 Task: Find a hotel in Badr Hunayn, Saudi Arabia for 2 adults and 1 pet, from August 2 to August 12, with a price range of ₹5000 to ₹10000.
Action: Mouse moved to (451, 96)
Screenshot: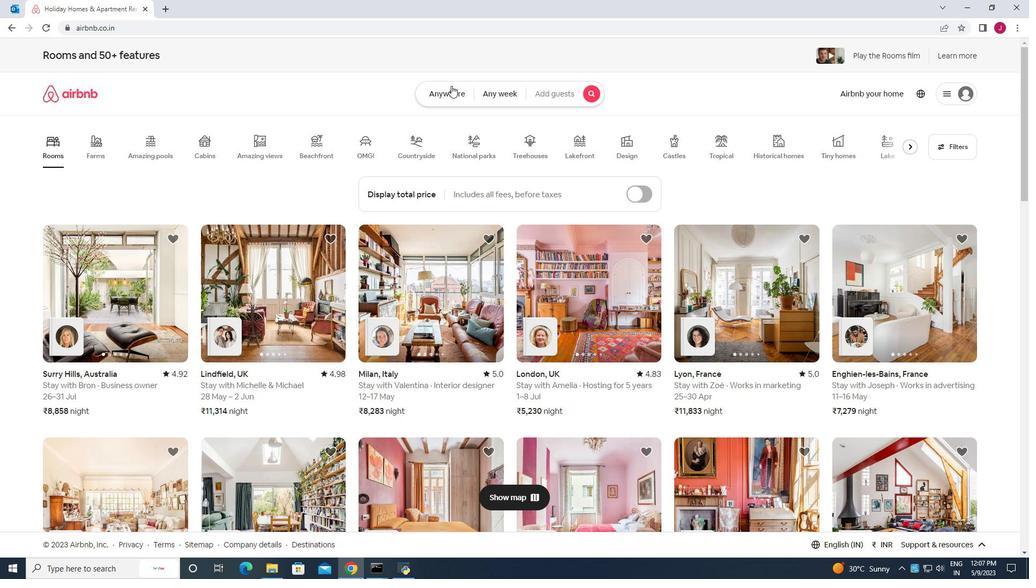 
Action: Mouse pressed left at (451, 96)
Screenshot: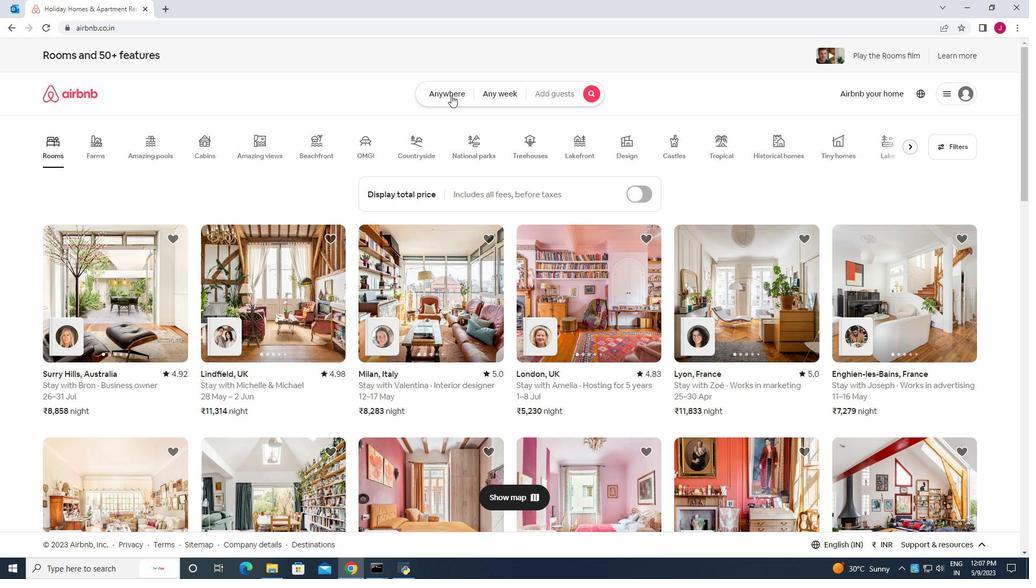 
Action: Mouse moved to (338, 137)
Screenshot: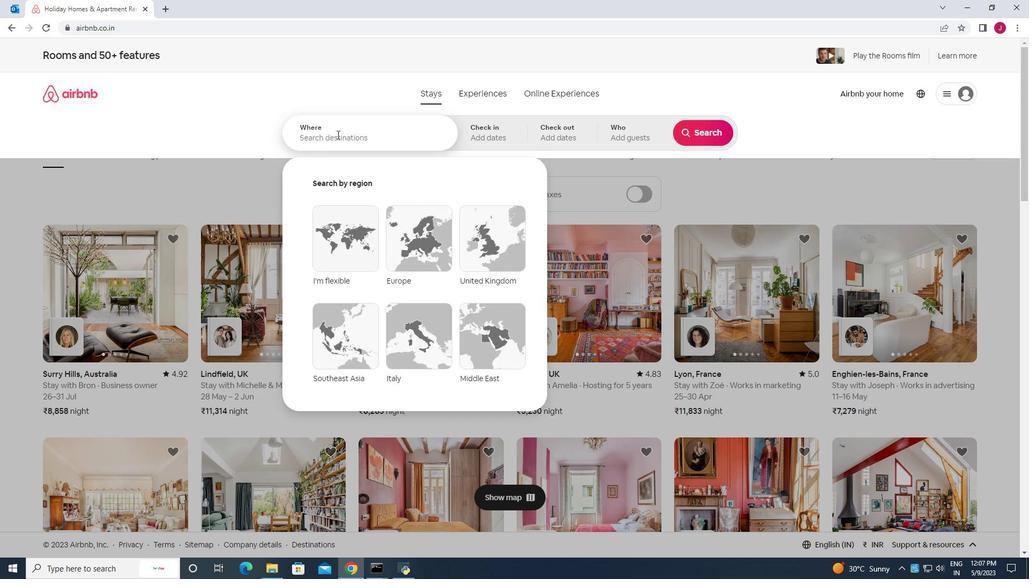 
Action: Mouse pressed left at (338, 137)
Screenshot: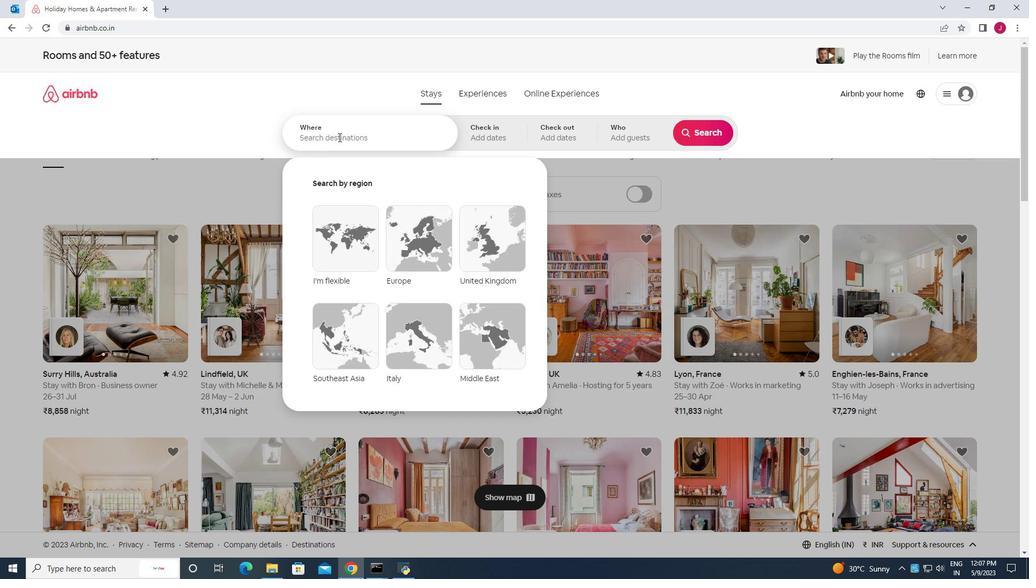 
Action: Key pressed badr<Key.space>unayn<Key.space>suadi<Key.space>arabia
Screenshot: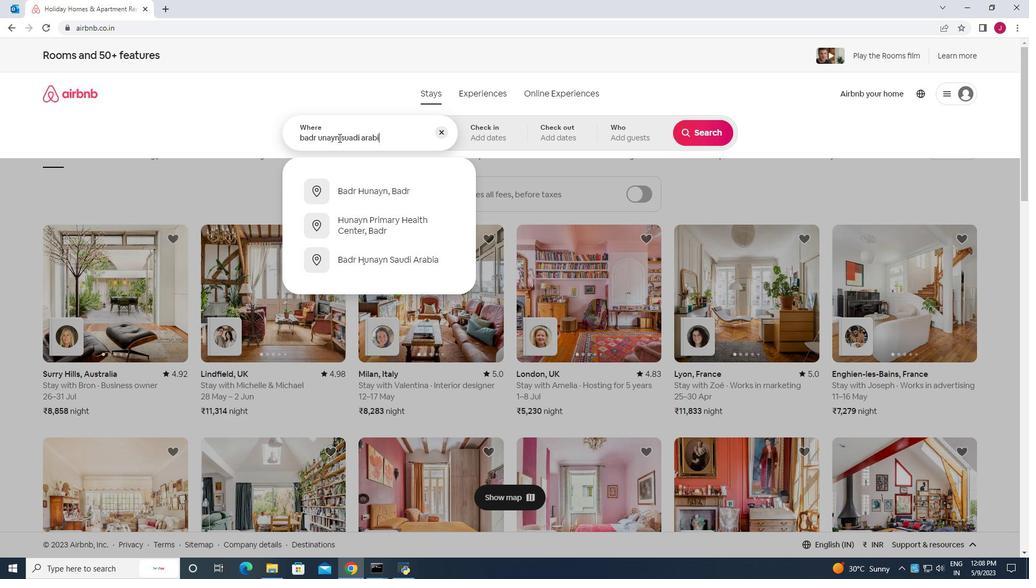 
Action: Mouse moved to (388, 260)
Screenshot: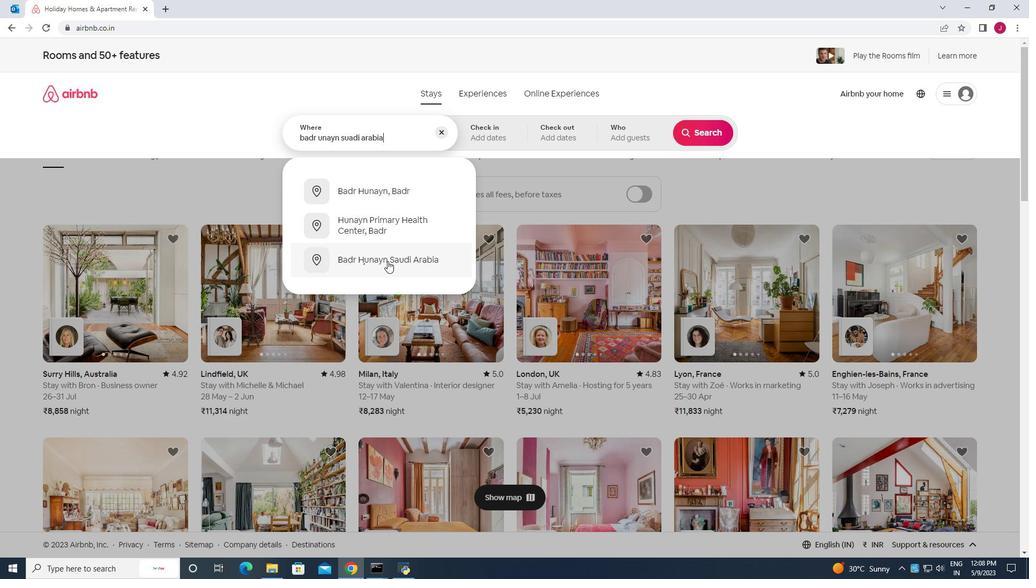 
Action: Mouse pressed left at (388, 260)
Screenshot: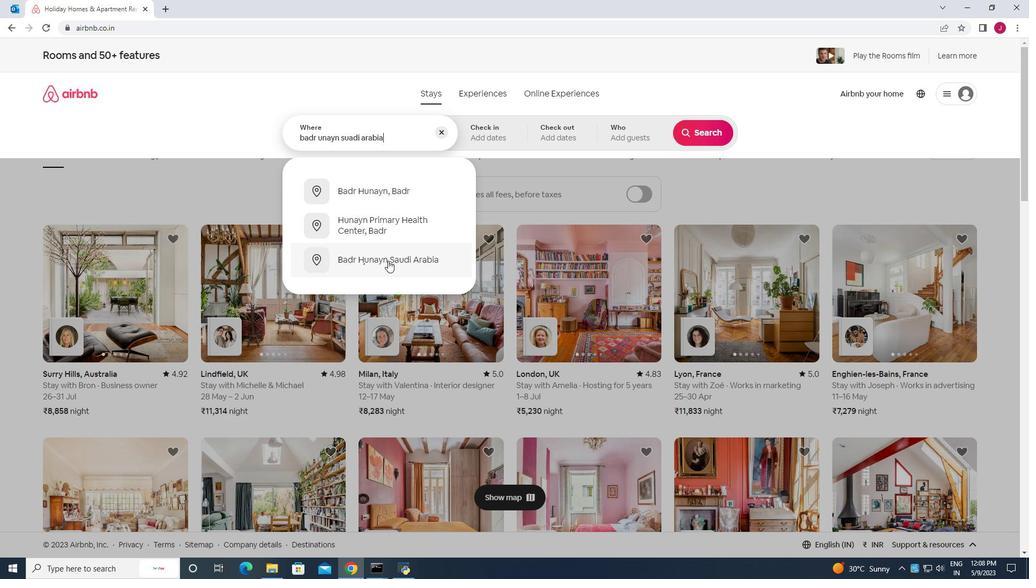 
Action: Mouse moved to (706, 216)
Screenshot: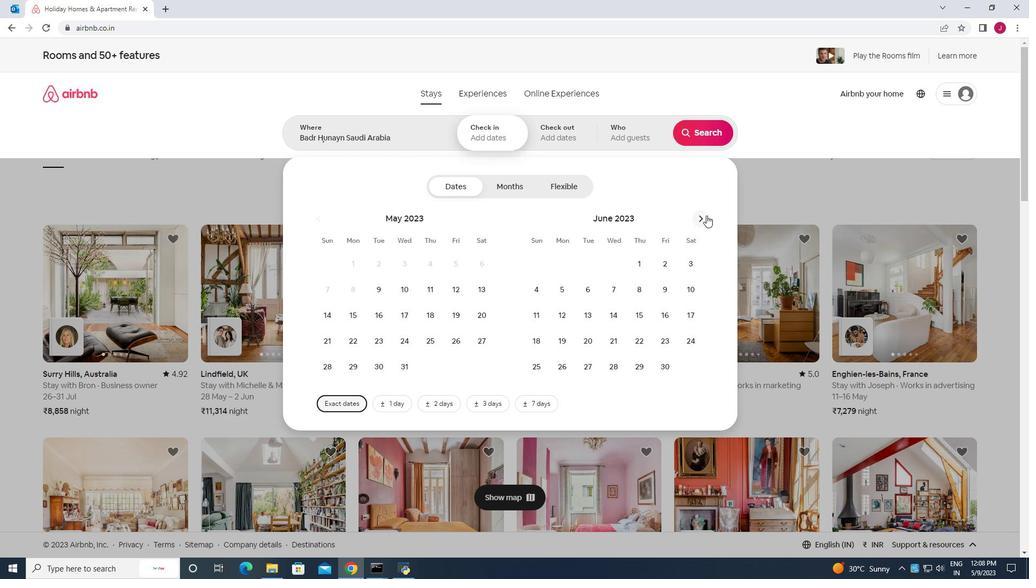 
Action: Mouse pressed left at (706, 216)
Screenshot: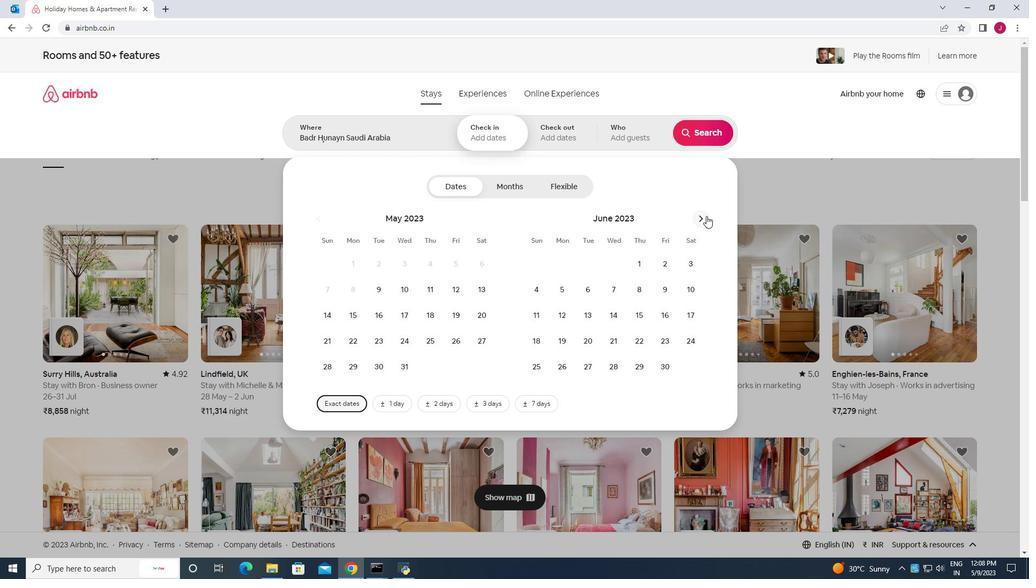 
Action: Mouse moved to (703, 216)
Screenshot: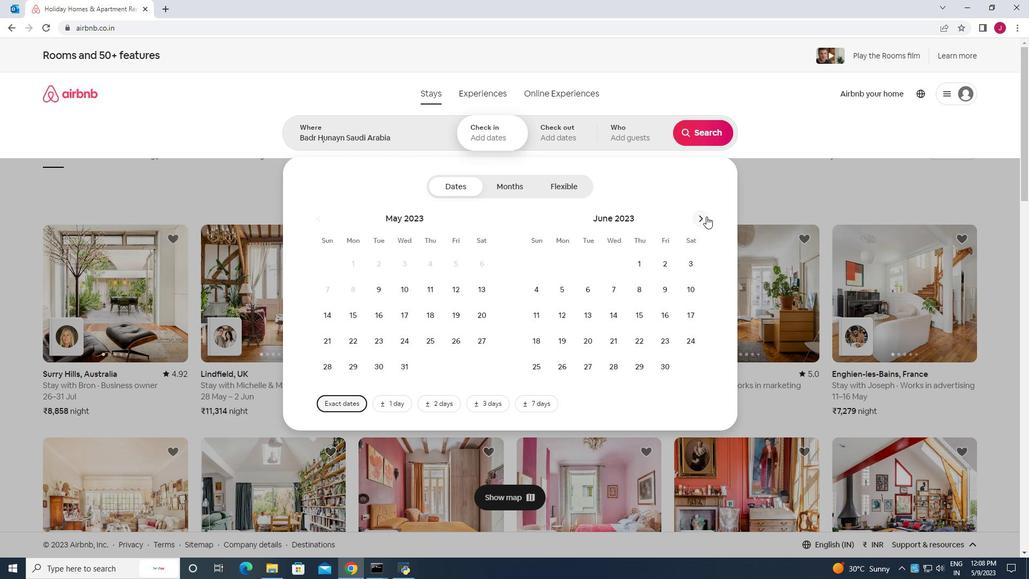 
Action: Mouse pressed left at (703, 216)
Screenshot: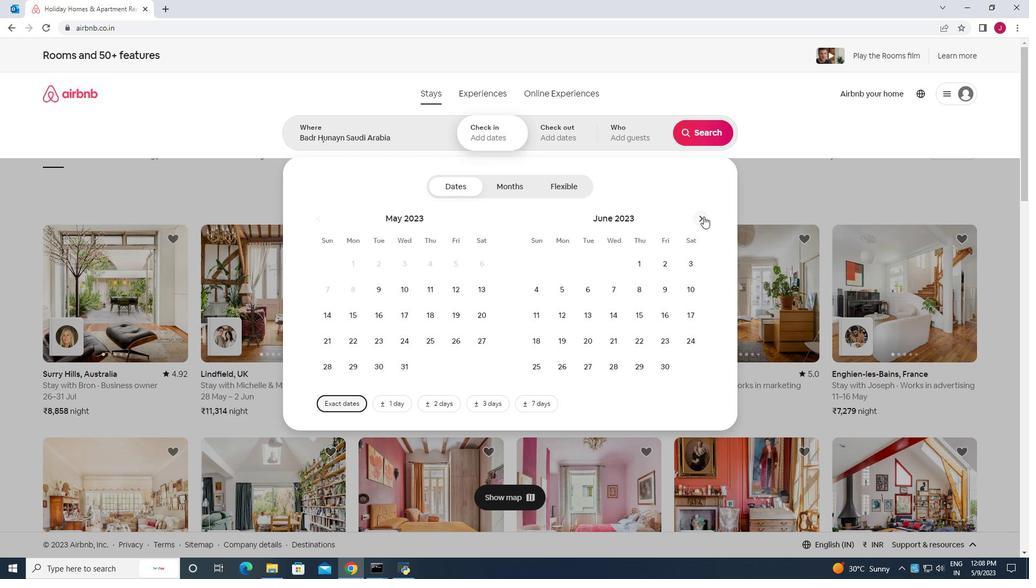 
Action: Mouse moved to (615, 263)
Screenshot: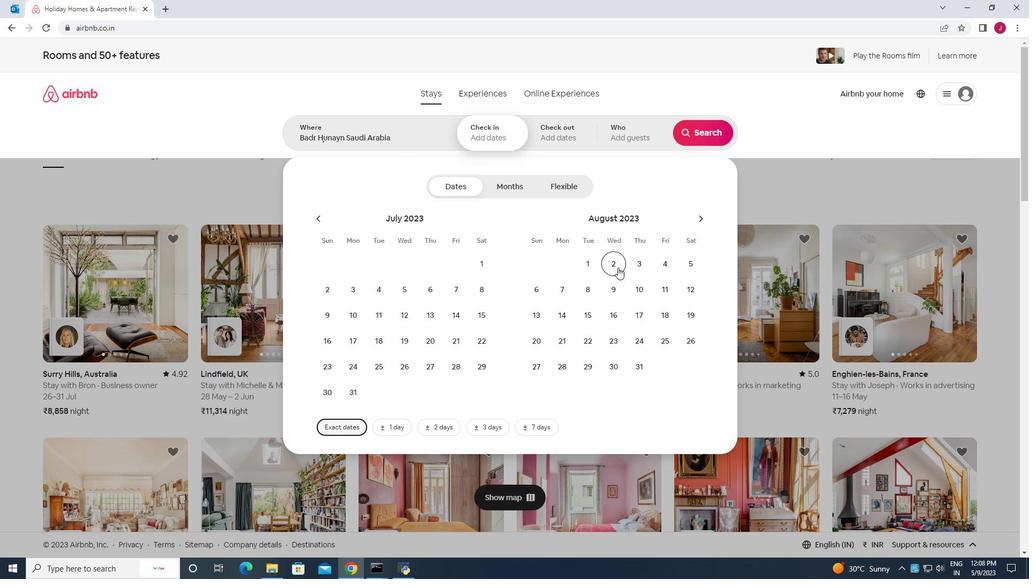 
Action: Mouse pressed left at (615, 263)
Screenshot: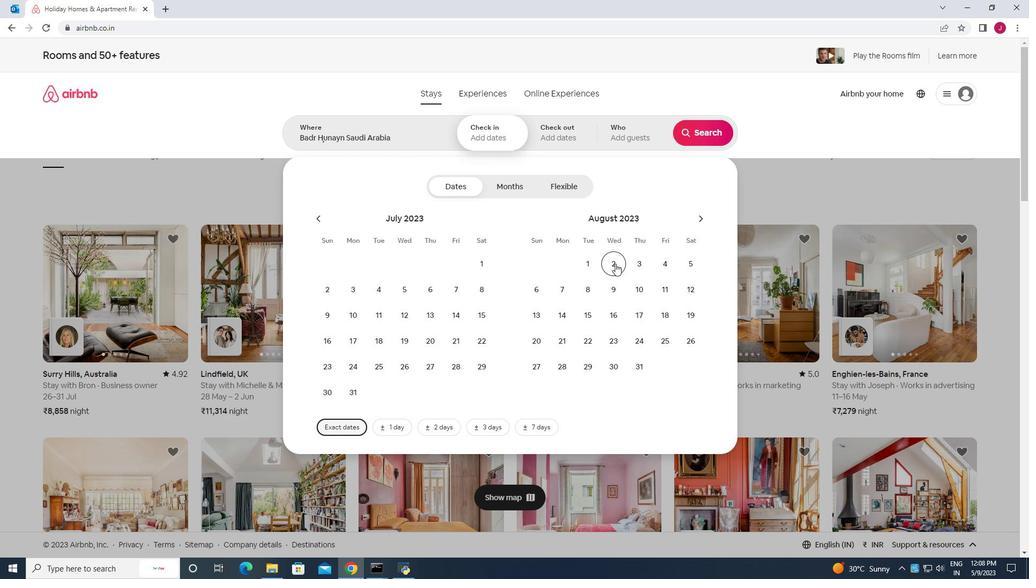 
Action: Mouse moved to (691, 288)
Screenshot: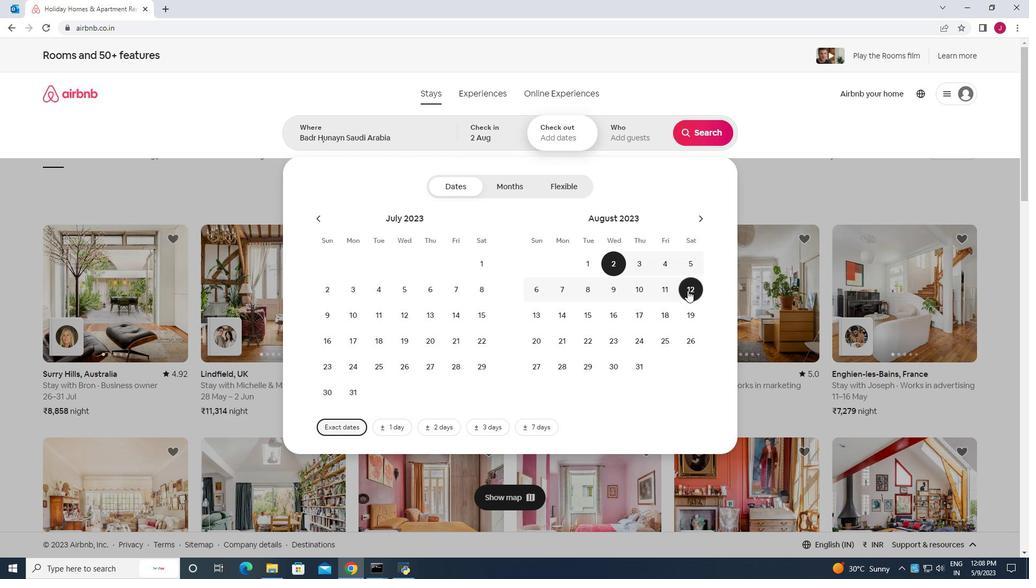 
Action: Mouse pressed left at (691, 288)
Screenshot: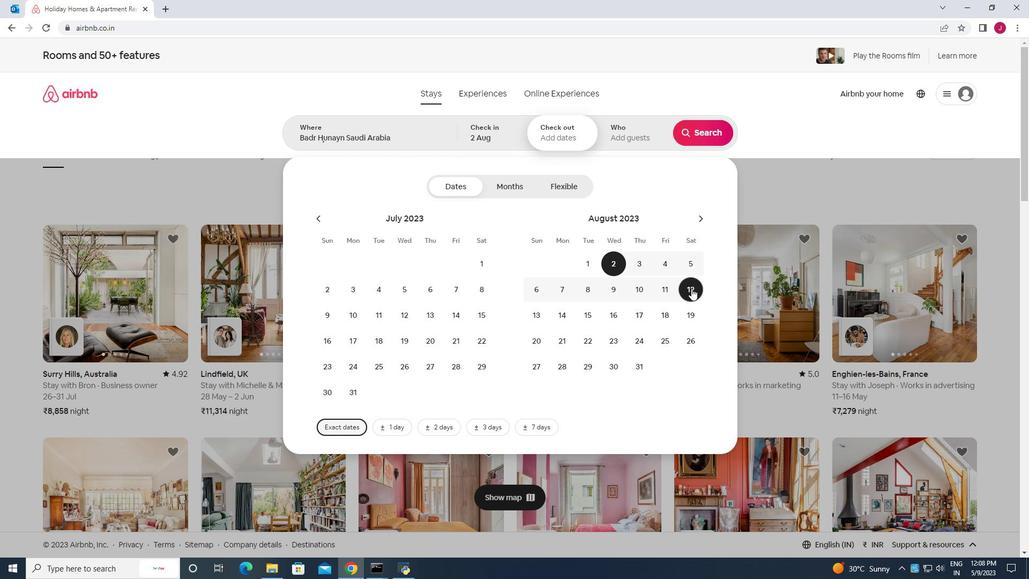 
Action: Mouse moved to (633, 137)
Screenshot: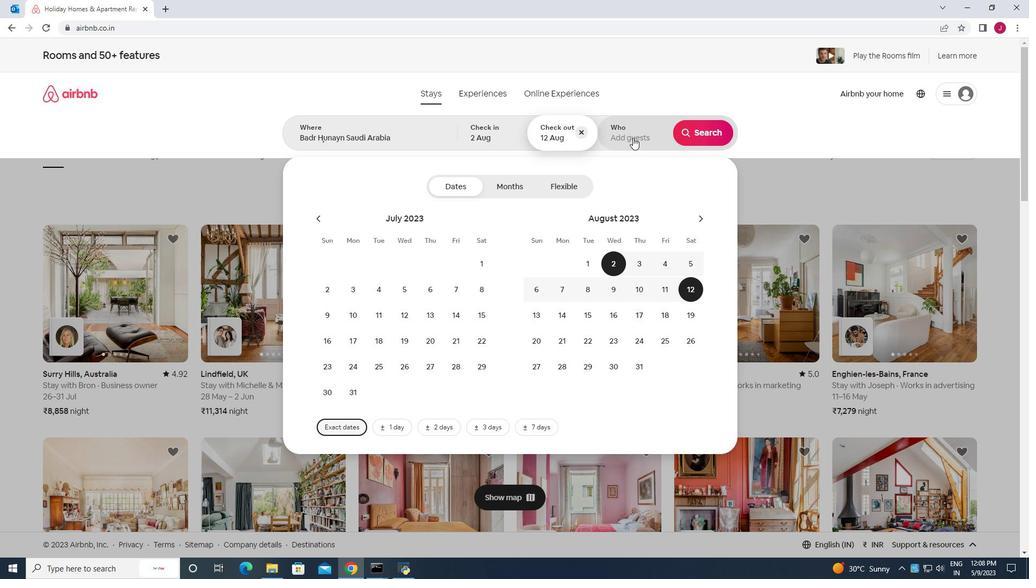 
Action: Mouse pressed left at (633, 137)
Screenshot: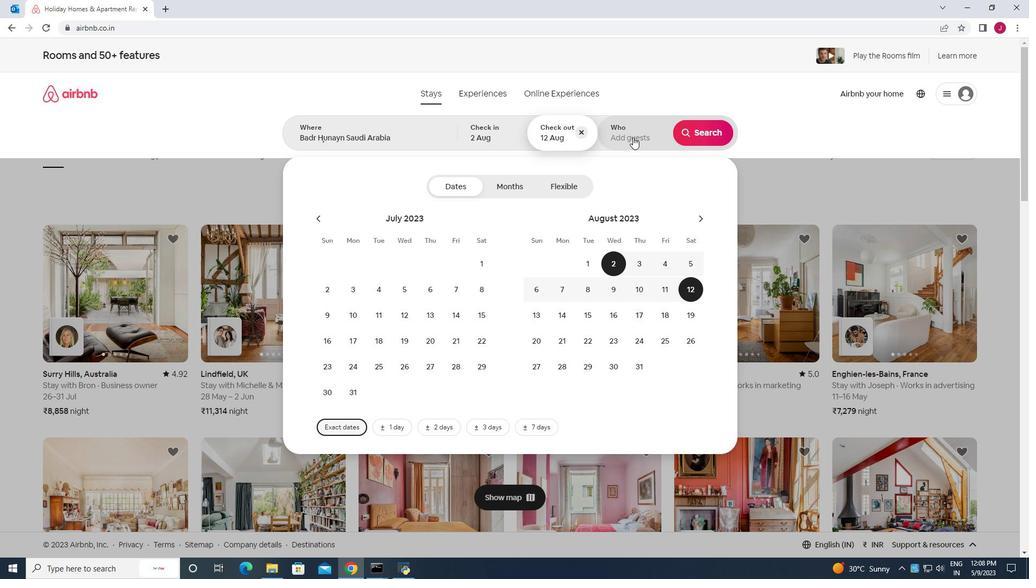 
Action: Mouse moved to (708, 189)
Screenshot: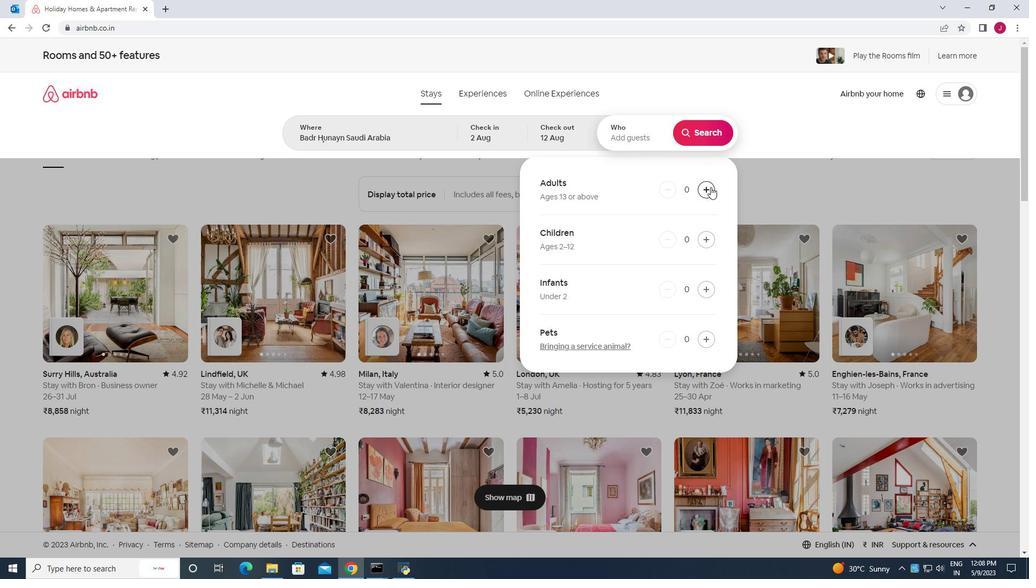 
Action: Mouse pressed left at (708, 189)
Screenshot: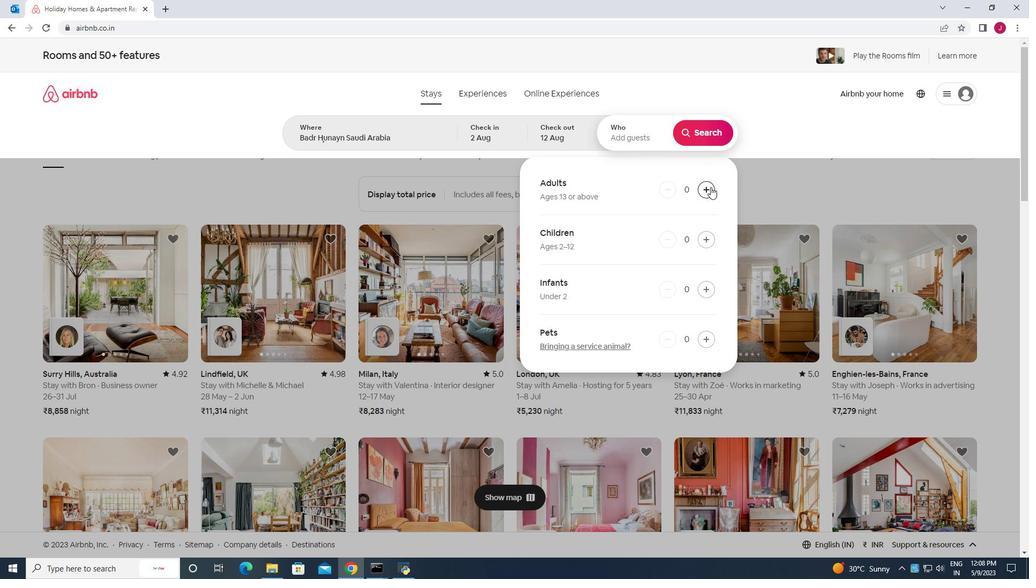 
Action: Mouse pressed left at (708, 189)
Screenshot: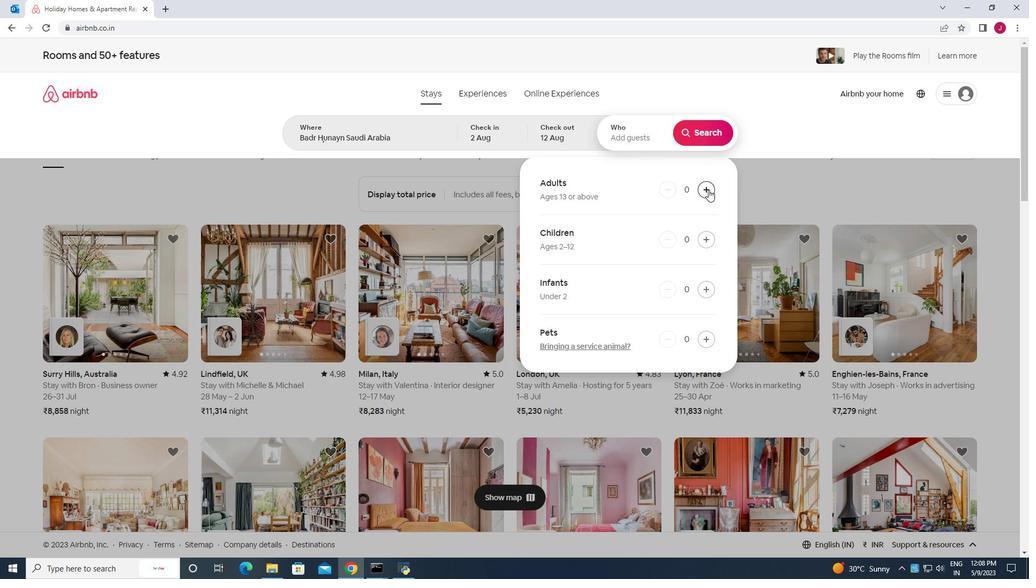 
Action: Mouse moved to (713, 133)
Screenshot: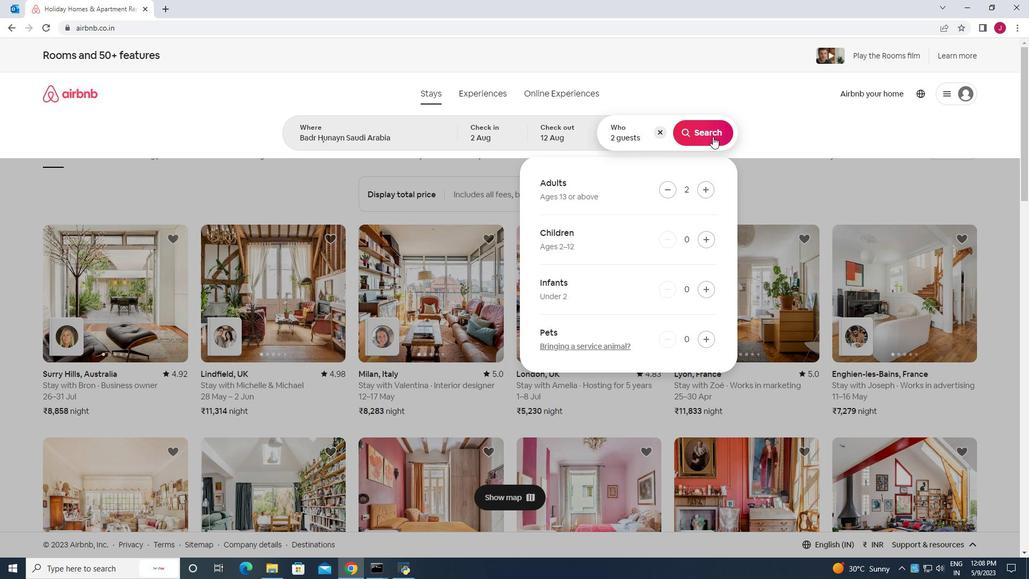 
Action: Mouse pressed left at (713, 133)
Screenshot: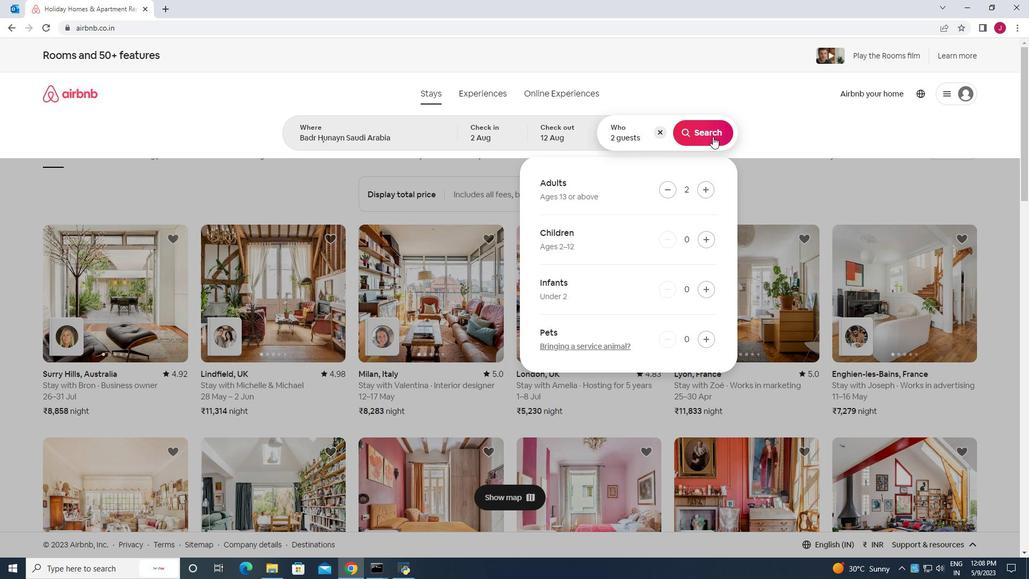 
Action: Mouse moved to (990, 99)
Screenshot: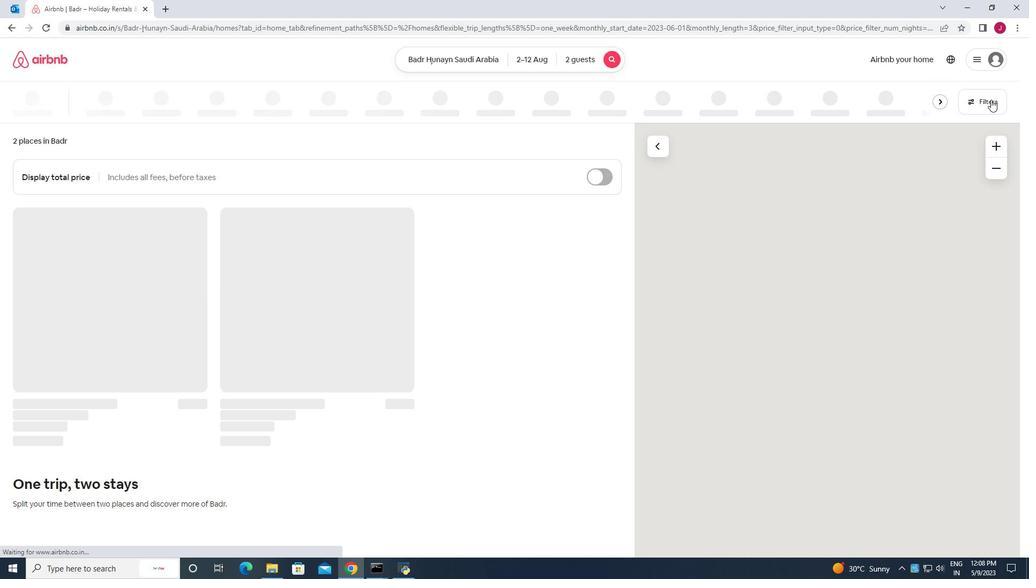 
Action: Mouse pressed left at (990, 99)
Screenshot: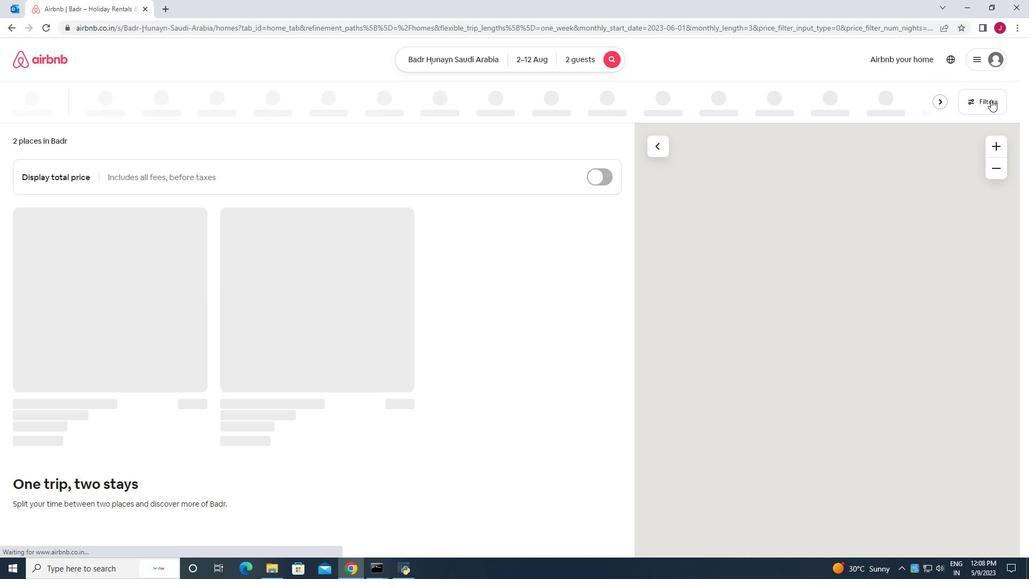 
Action: Mouse moved to (379, 363)
Screenshot: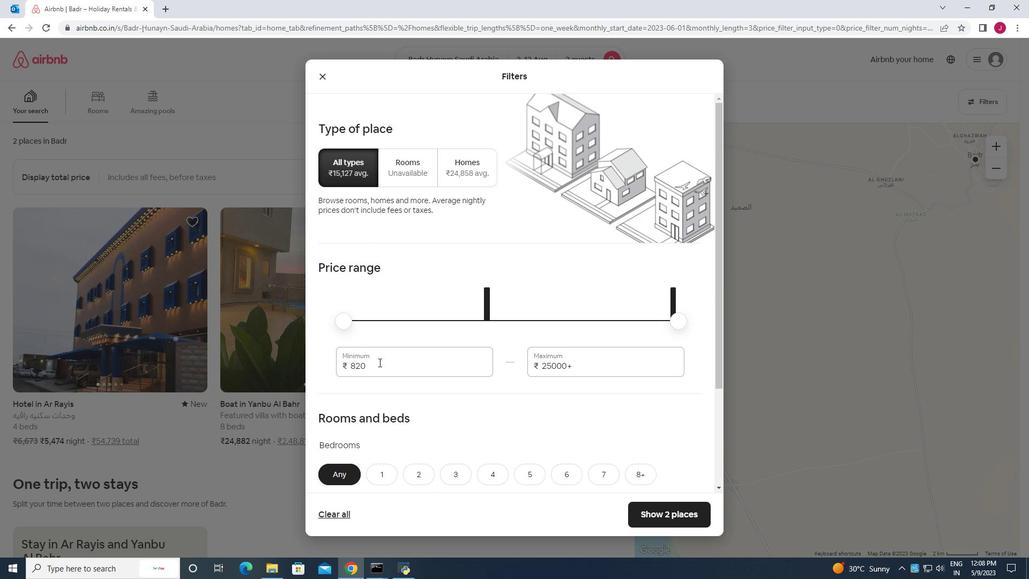 
Action: Mouse pressed left at (379, 363)
Screenshot: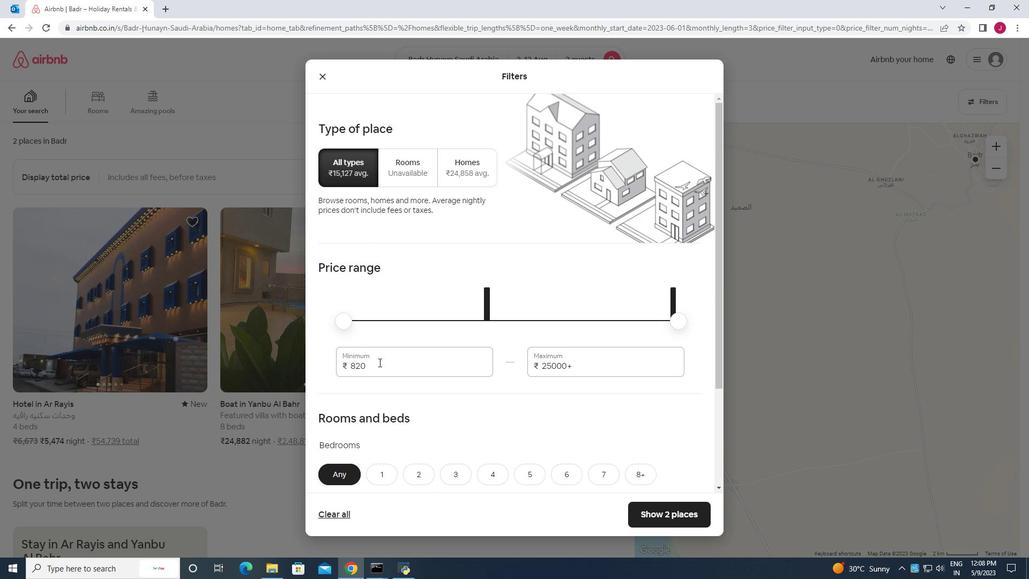 
Action: Mouse moved to (376, 361)
Screenshot: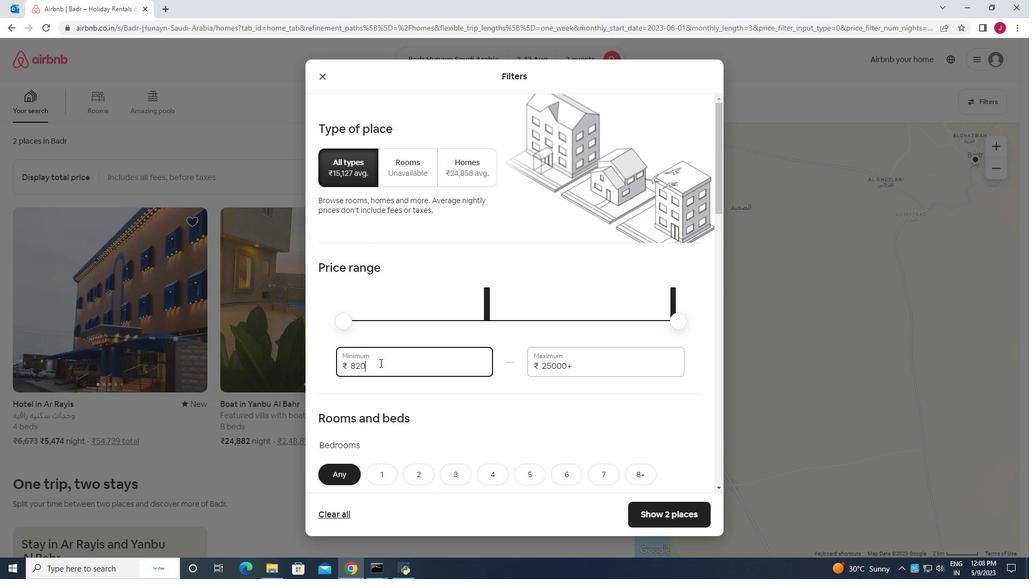 
Action: Key pressed <Key.backspace><Key.backspace><Key.backspace><Key.backspace><Key.backspace><Key.backspace><Key.backspace><Key.backspace><Key.backspace>5000
Screenshot: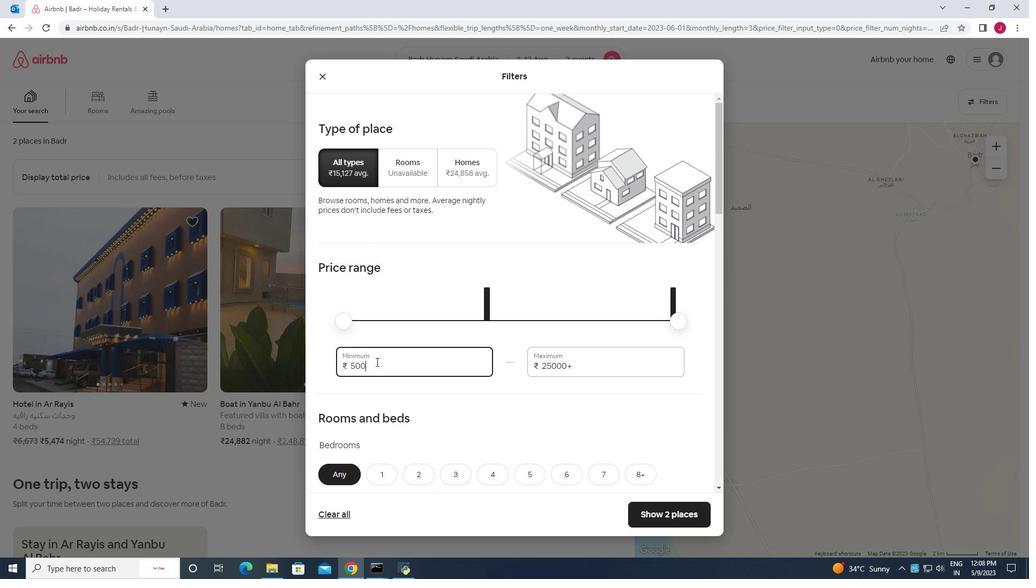 
Action: Mouse moved to (576, 364)
Screenshot: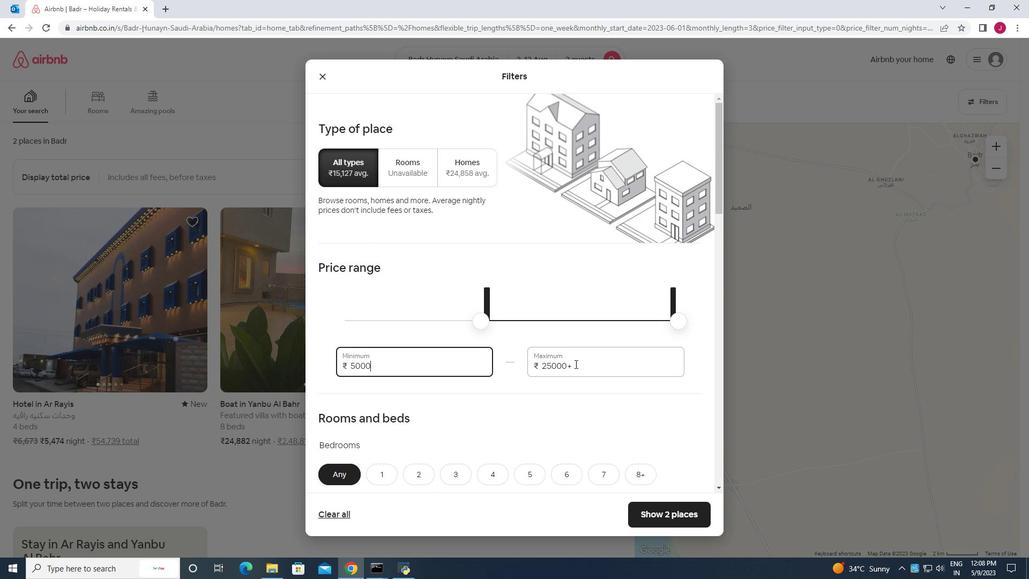 
Action: Mouse pressed left at (576, 364)
Screenshot: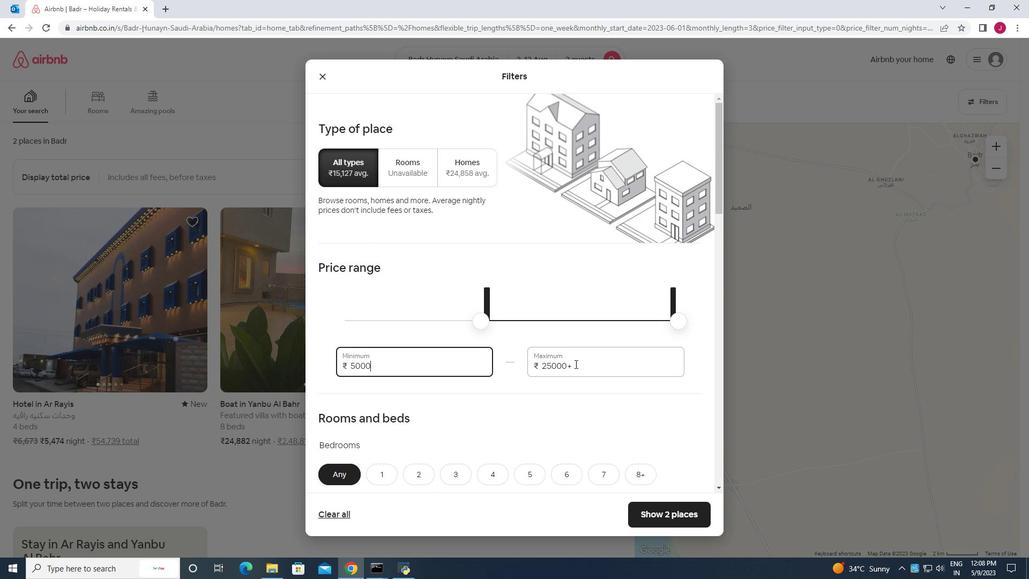 
Action: Mouse moved to (576, 364)
Screenshot: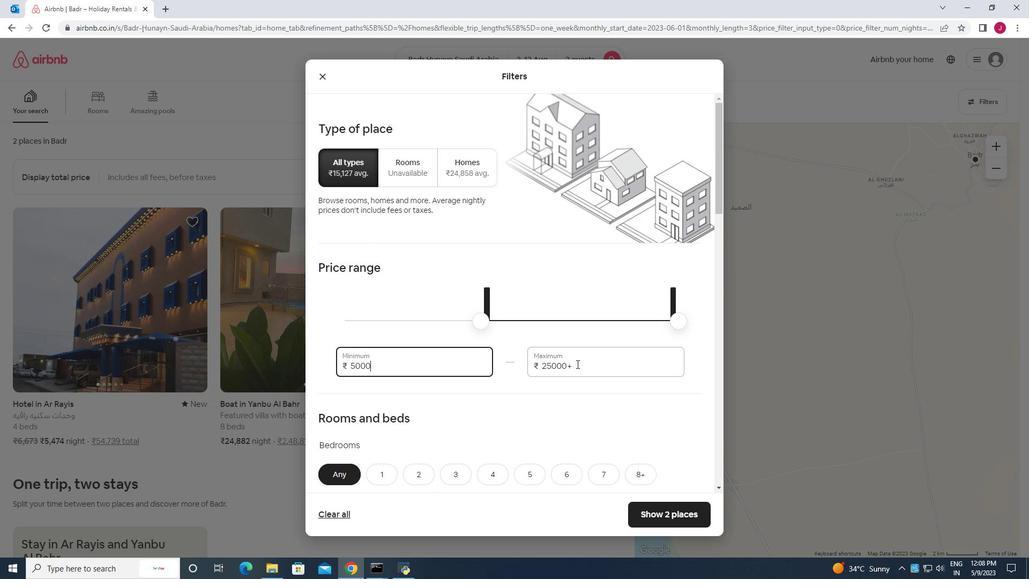 
Action: Key pressed <Key.backspace><Key.backspace><Key.backspace><Key.backspace><Key.backspace><Key.backspace><Key.backspace><Key.backspace><Key.backspace><Key.backspace><Key.backspace>10000
Screenshot: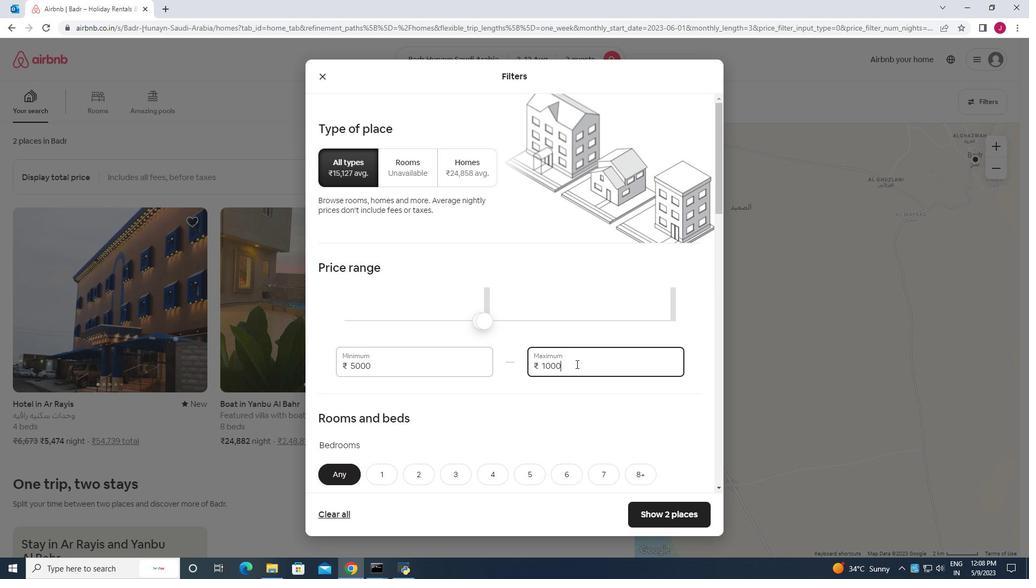 
Action: Mouse moved to (546, 358)
Screenshot: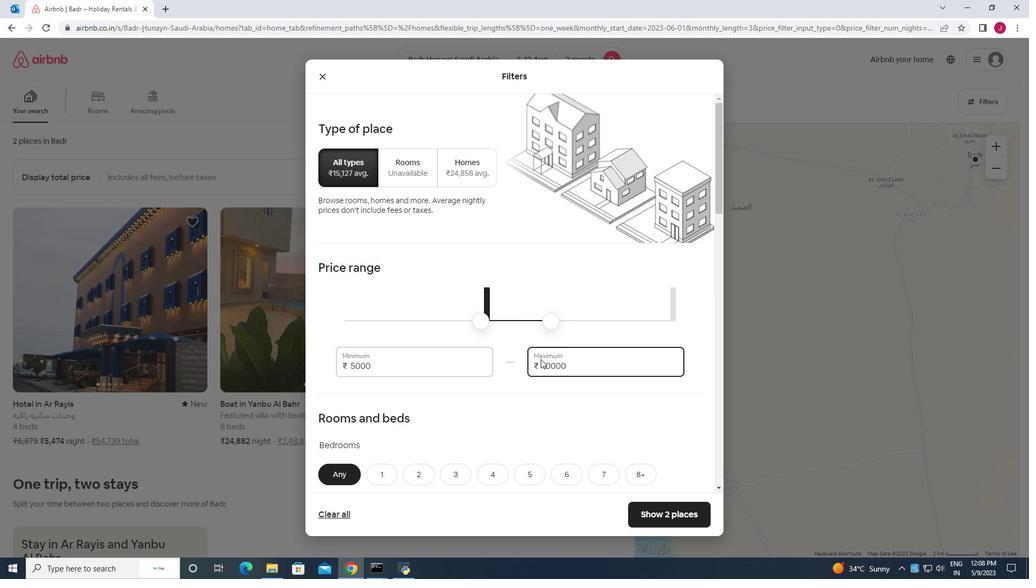 
Action: Mouse scrolled (546, 357) with delta (0, 0)
Screenshot: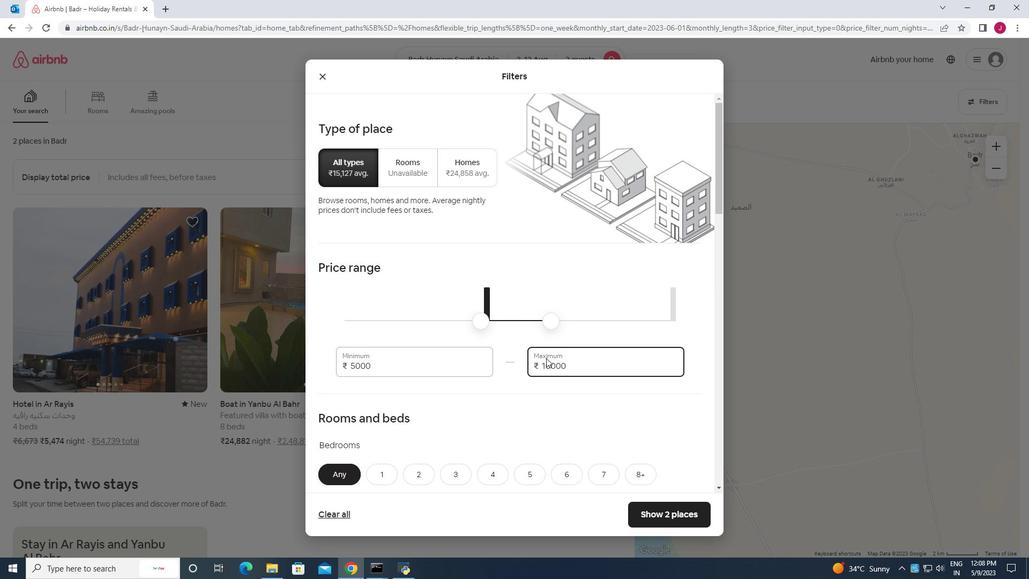 
Action: Mouse scrolled (546, 357) with delta (0, 0)
Screenshot: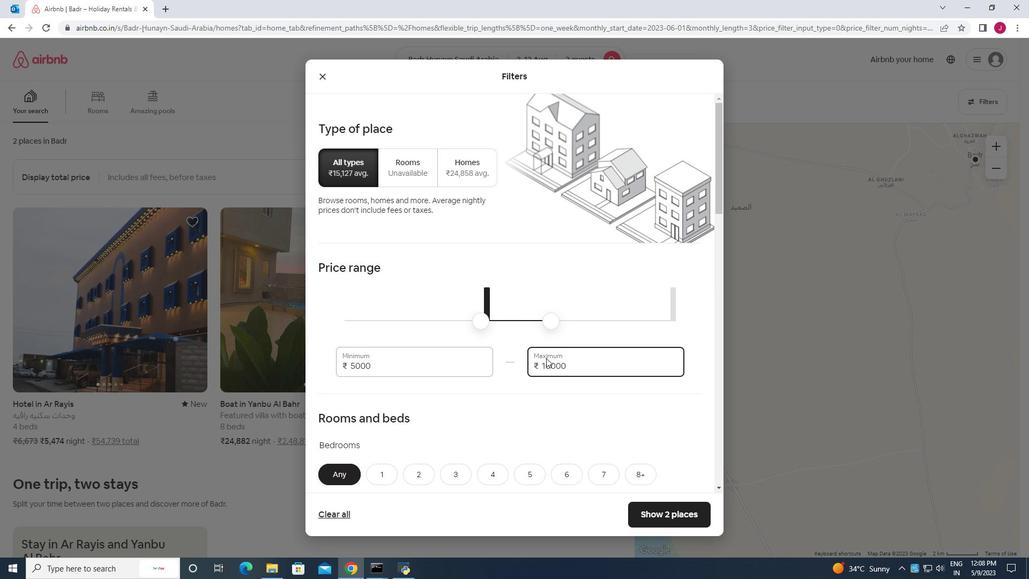 
Action: Mouse scrolled (546, 357) with delta (0, 0)
Screenshot: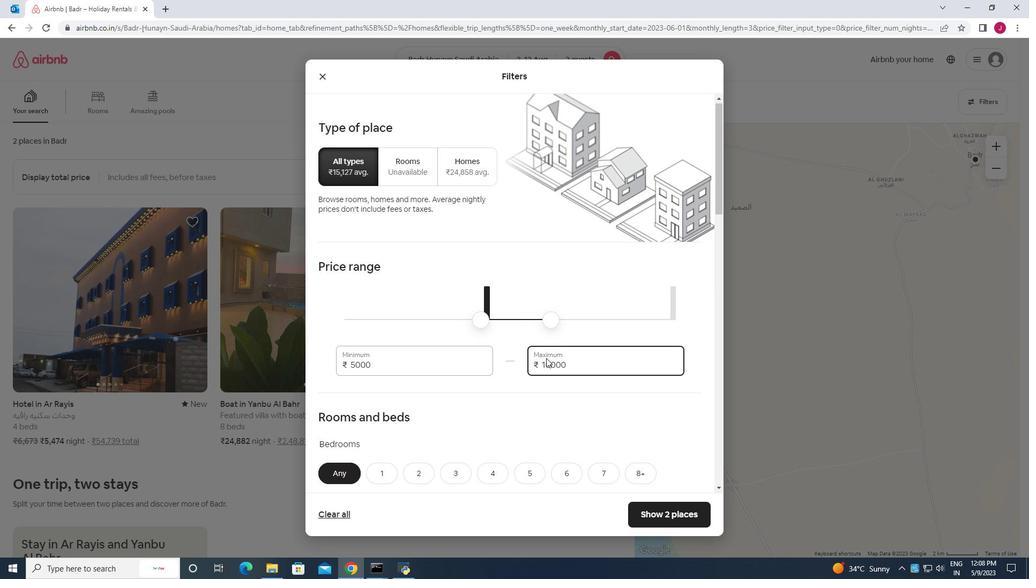 
Action: Mouse moved to (555, 356)
Screenshot: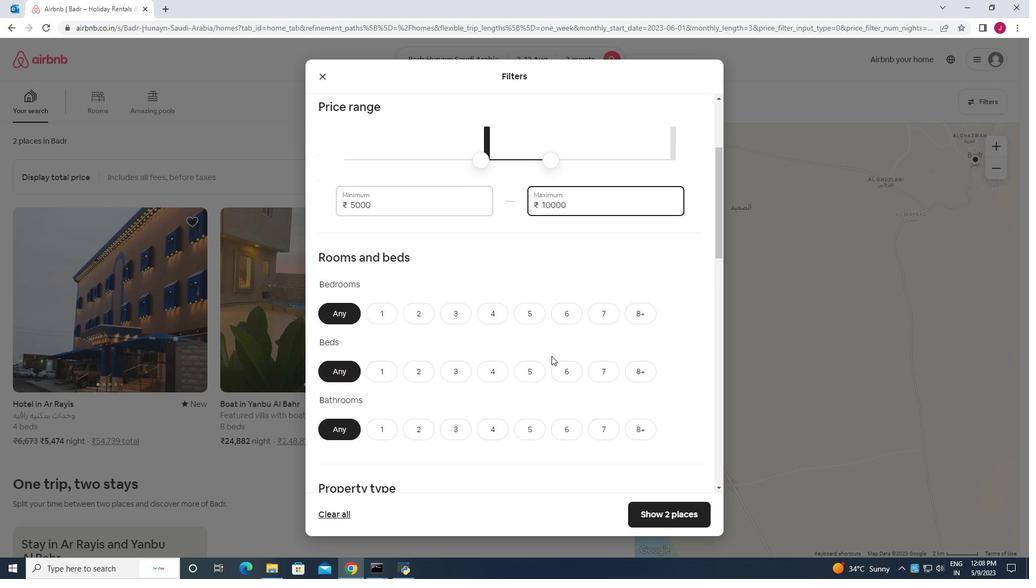 
Action: Mouse scrolled (555, 355) with delta (0, 0)
Screenshot: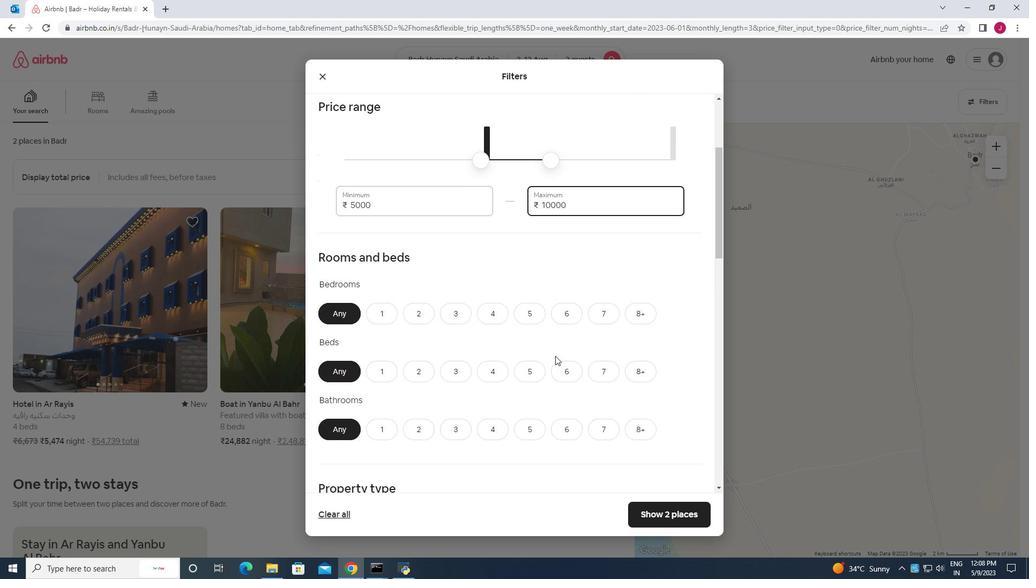 
Action: Mouse scrolled (555, 355) with delta (0, 0)
Screenshot: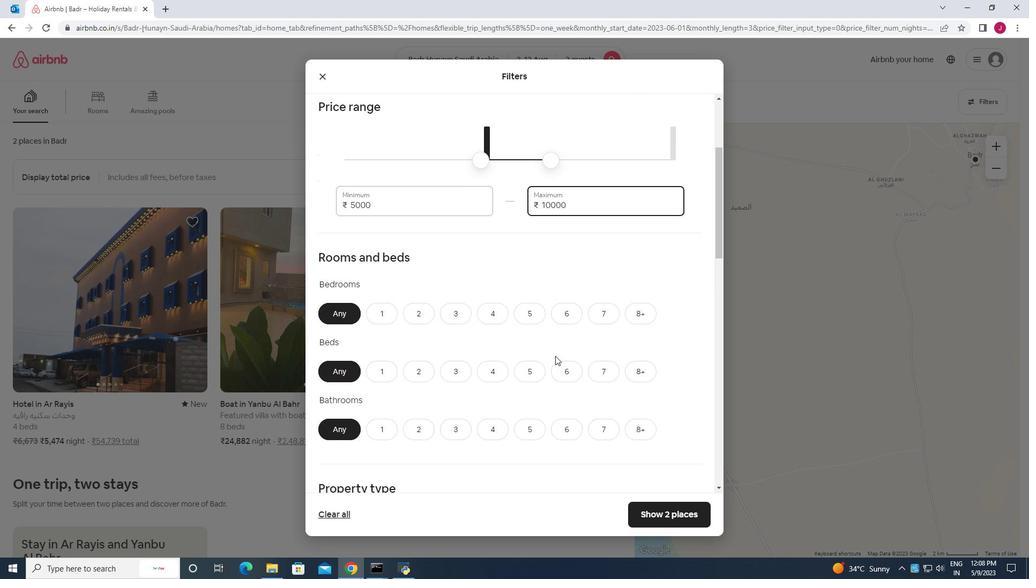 
Action: Mouse moved to (522, 344)
Screenshot: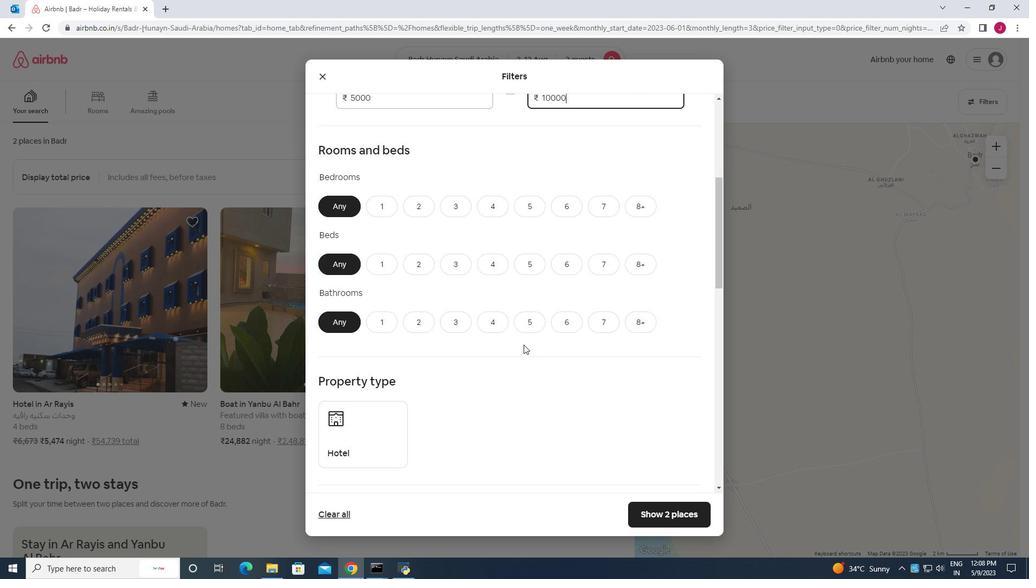 
Action: Mouse scrolled (522, 344) with delta (0, 0)
Screenshot: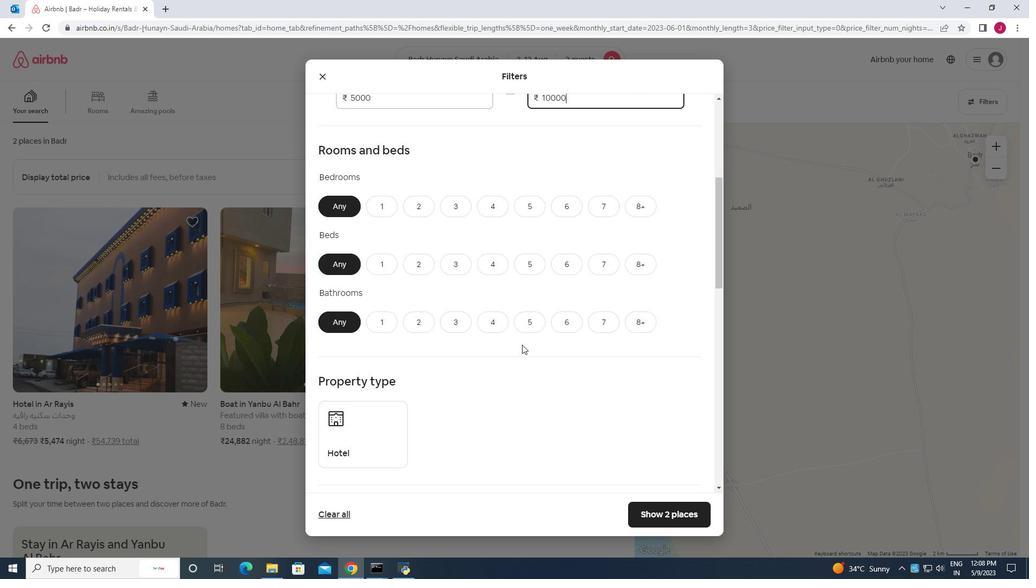 
Action: Mouse moved to (389, 150)
Screenshot: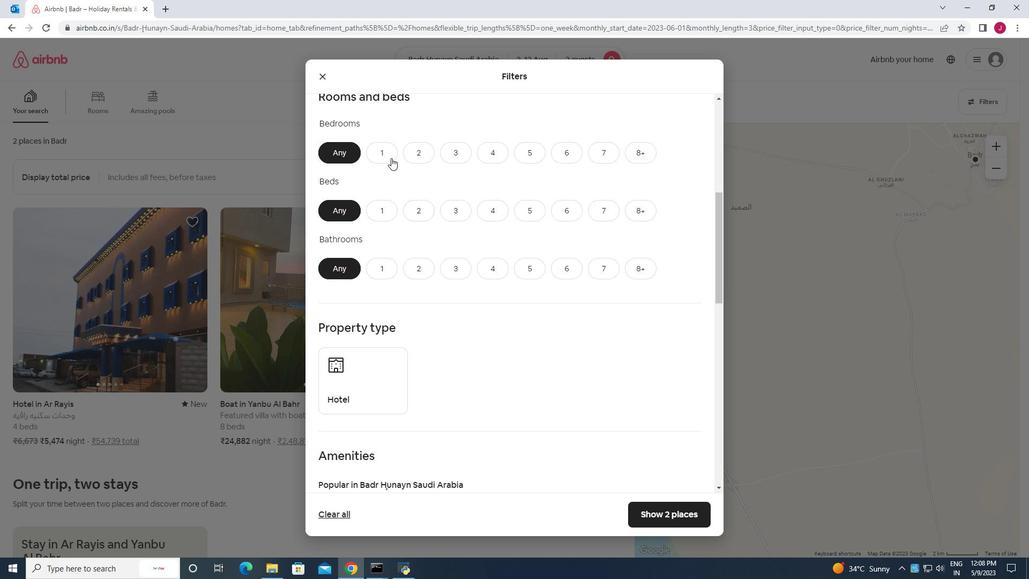 
Action: Mouse pressed left at (389, 150)
Screenshot: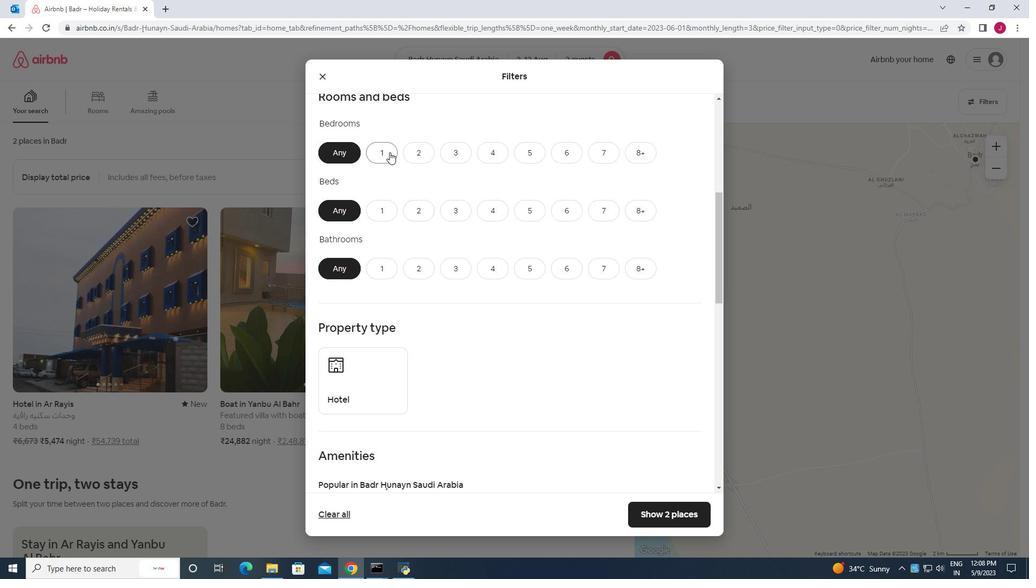 
Action: Mouse moved to (375, 216)
Screenshot: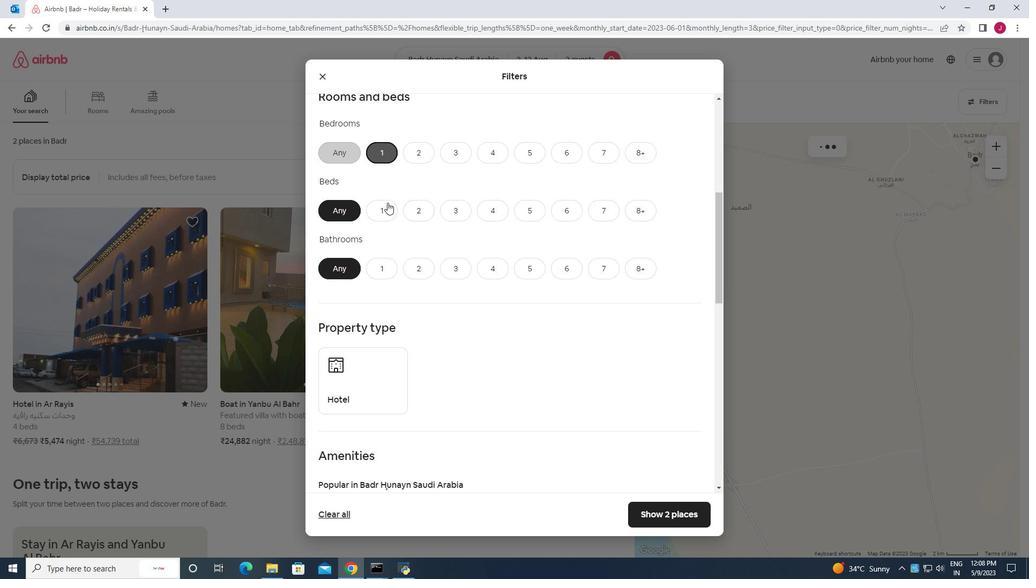 
Action: Mouse pressed left at (375, 216)
Screenshot: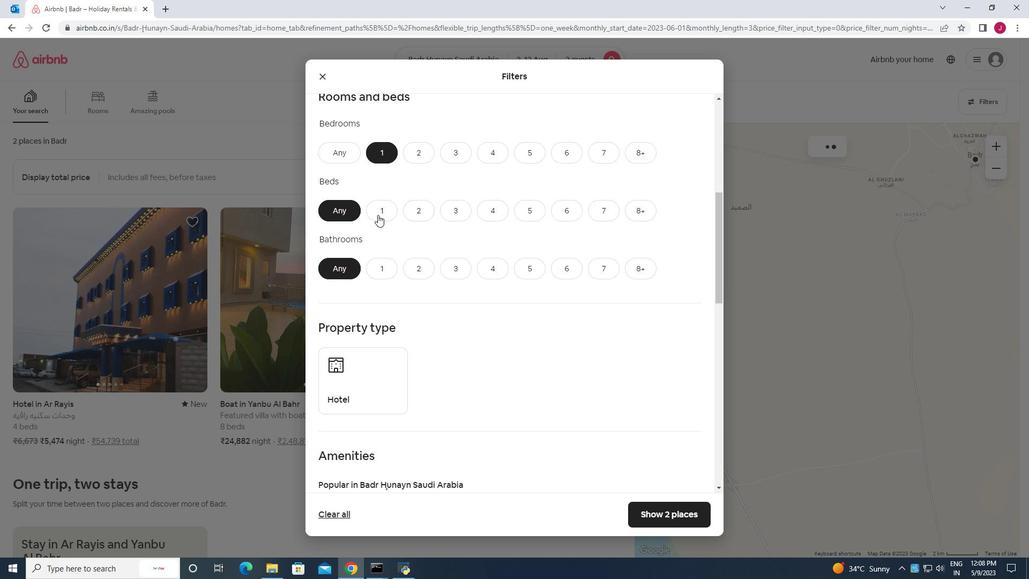 
Action: Mouse moved to (387, 264)
Screenshot: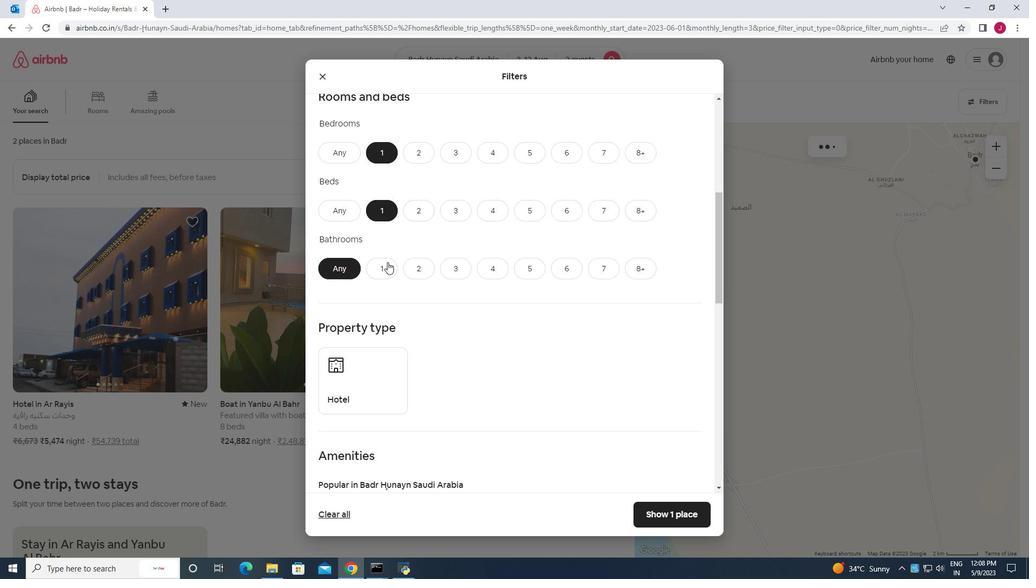 
Action: Mouse pressed left at (387, 264)
Screenshot: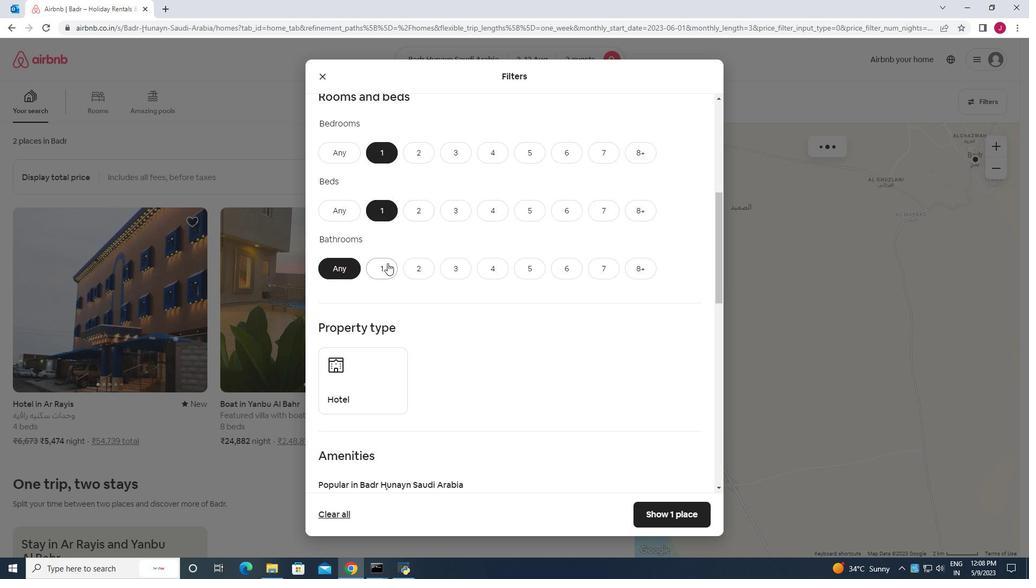 
Action: Mouse moved to (414, 289)
Screenshot: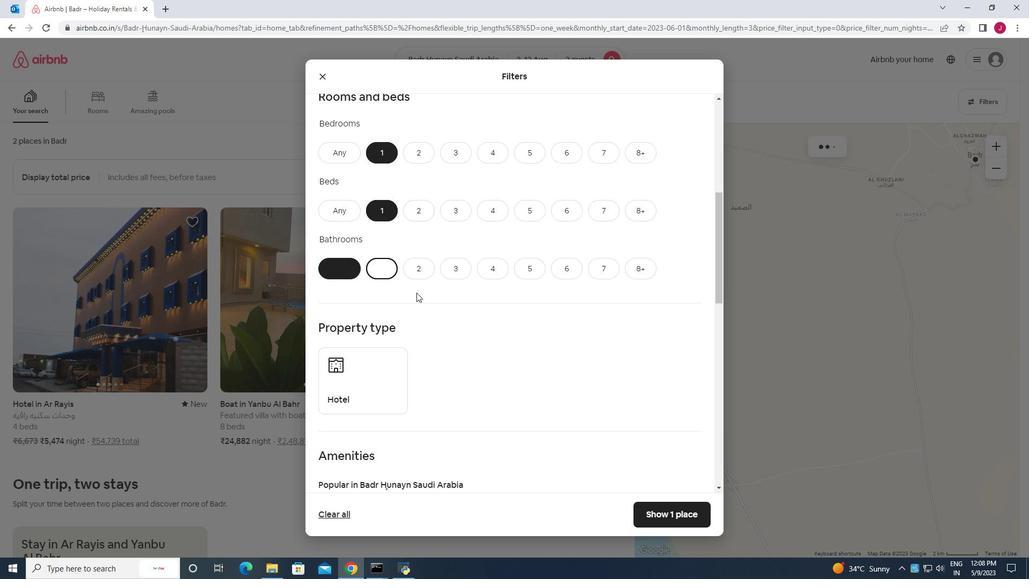 
Action: Mouse scrolled (414, 290) with delta (0, 0)
Screenshot: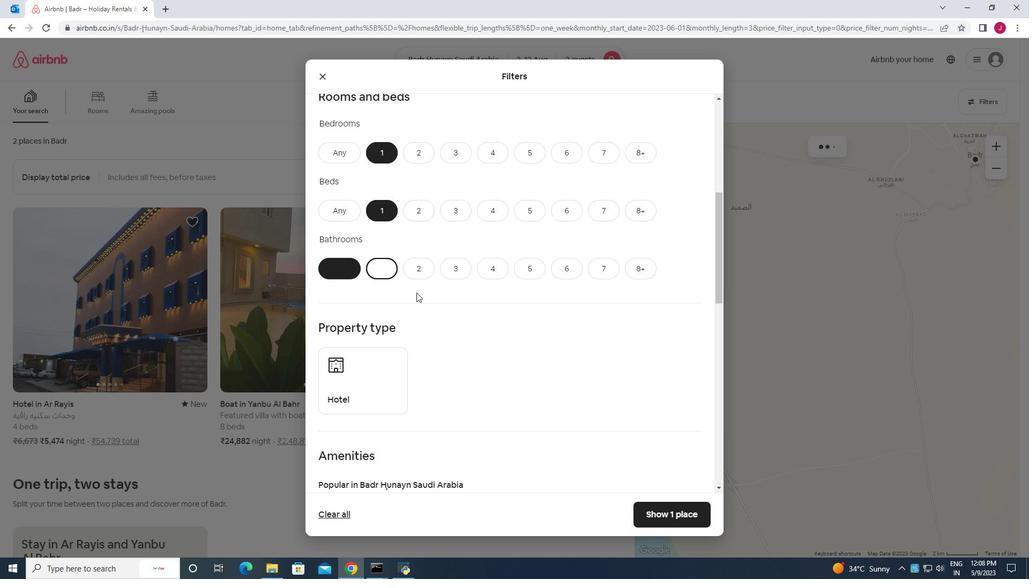 
Action: Mouse scrolled (414, 290) with delta (0, 0)
Screenshot: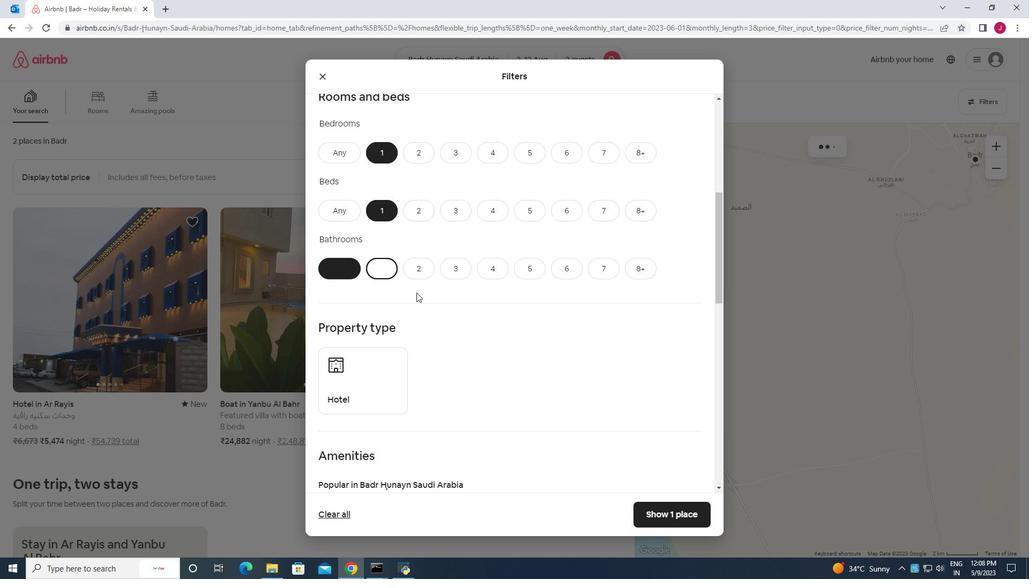
Action: Mouse moved to (414, 289)
Screenshot: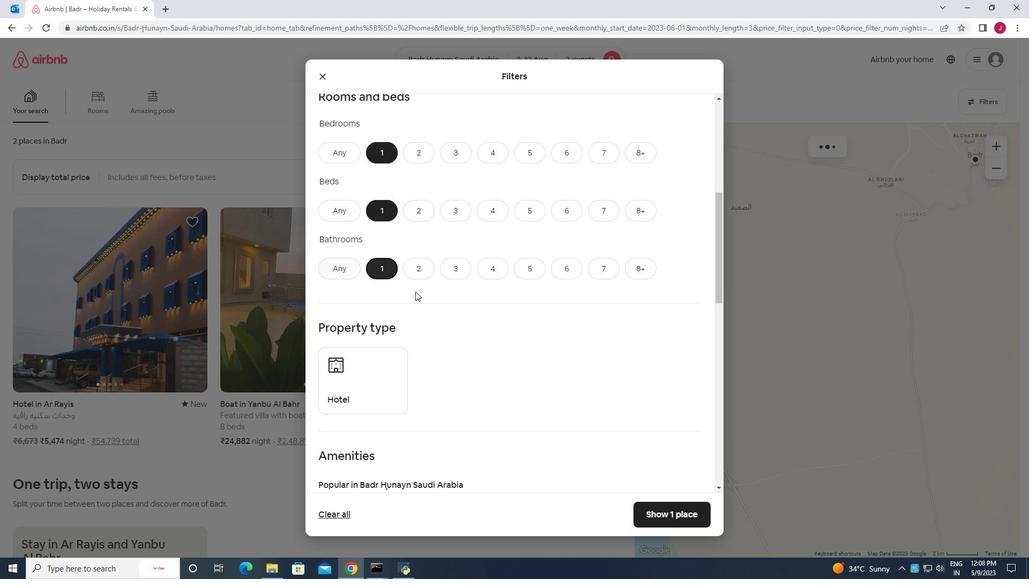 
Action: Mouse scrolled (414, 290) with delta (0, 0)
Screenshot: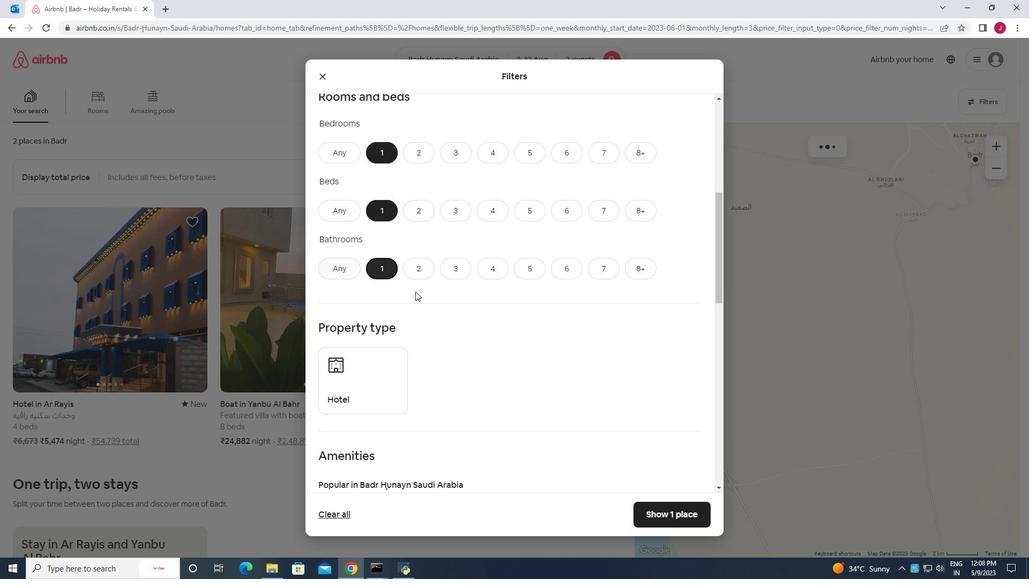 
Action: Mouse moved to (414, 289)
Screenshot: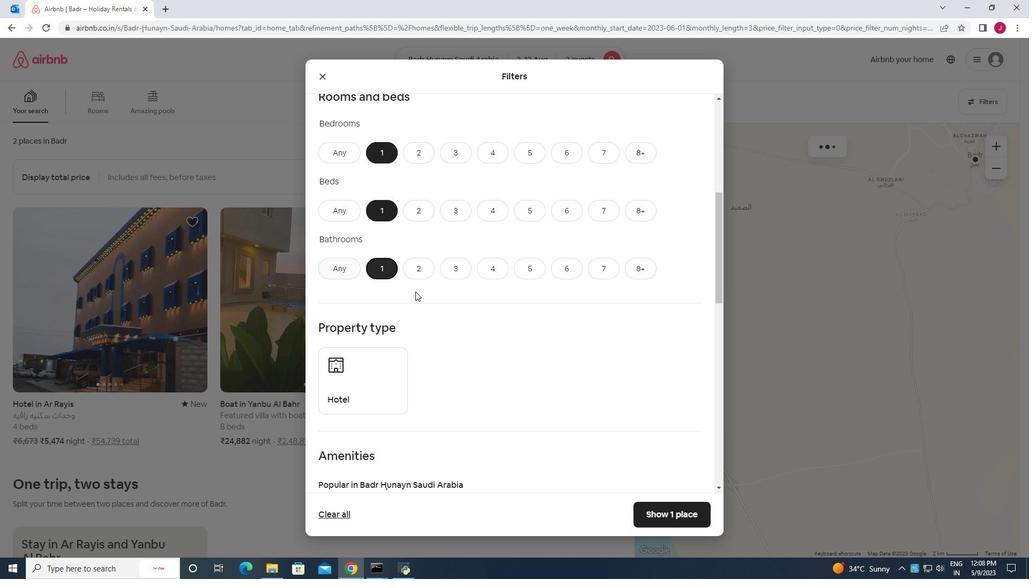 
Action: Mouse scrolled (414, 290) with delta (0, 0)
Screenshot: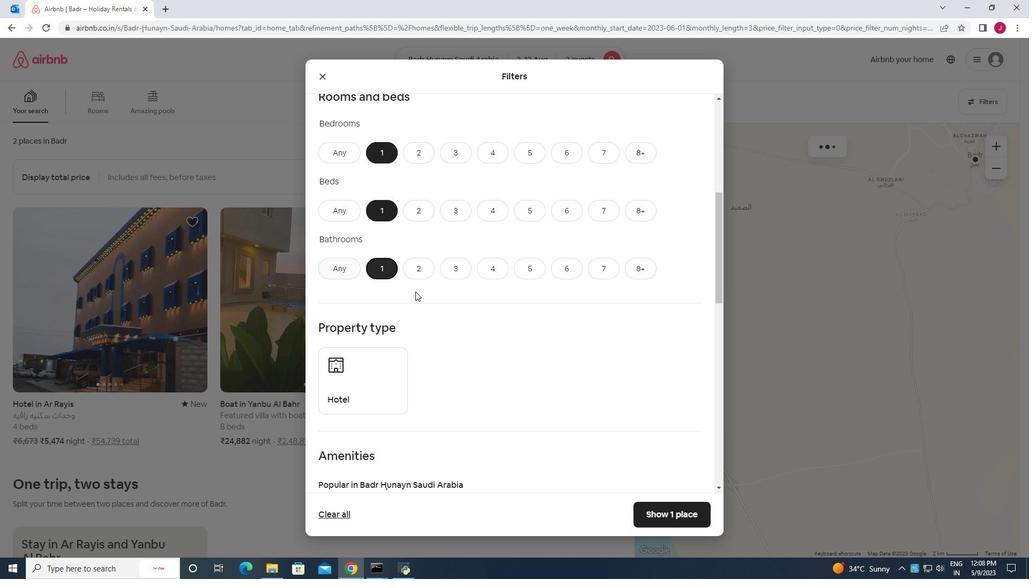 
Action: Mouse moved to (413, 286)
Screenshot: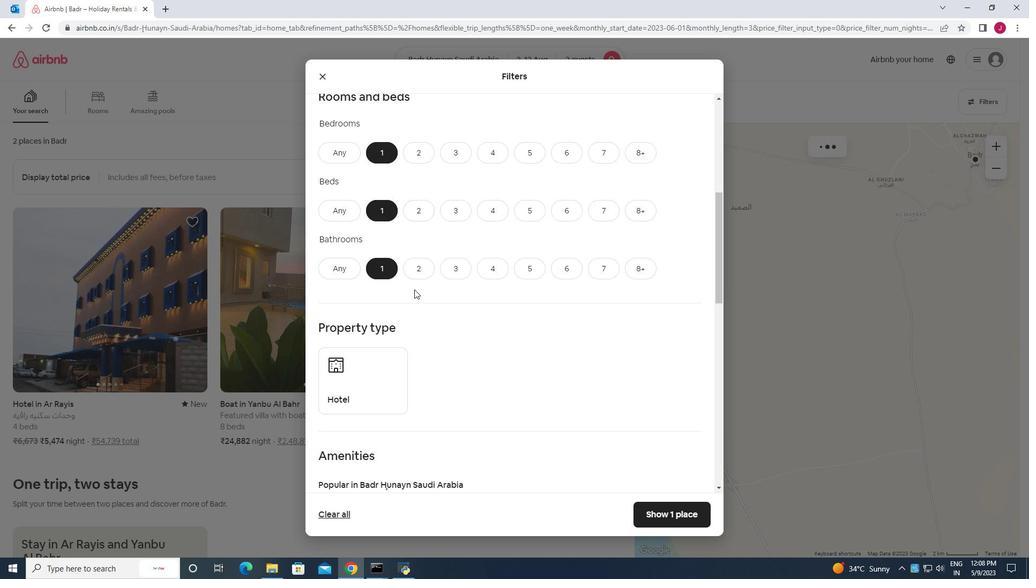 
Action: Mouse scrolled (413, 287) with delta (0, 0)
Screenshot: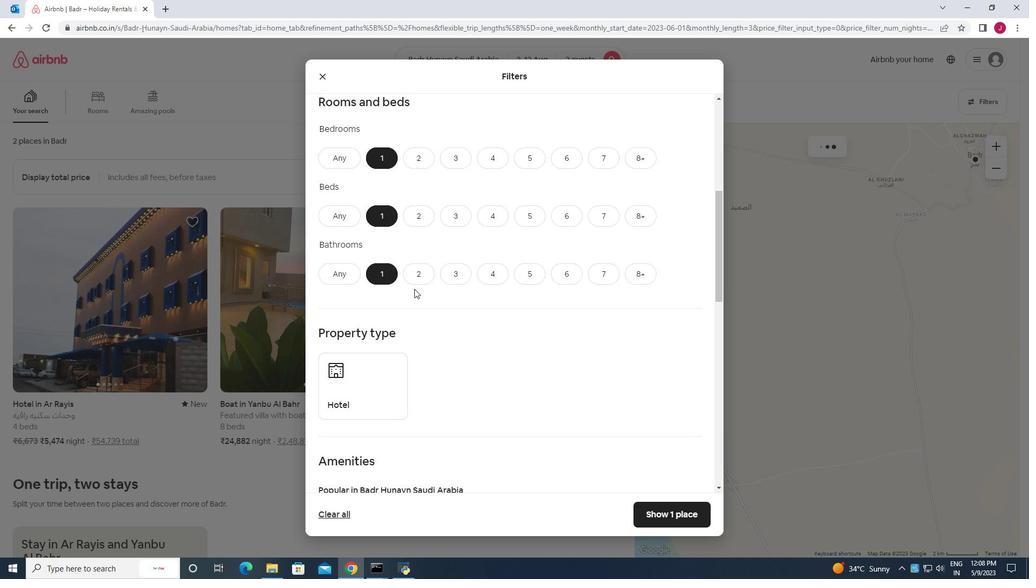 
Action: Mouse moved to (413, 286)
Screenshot: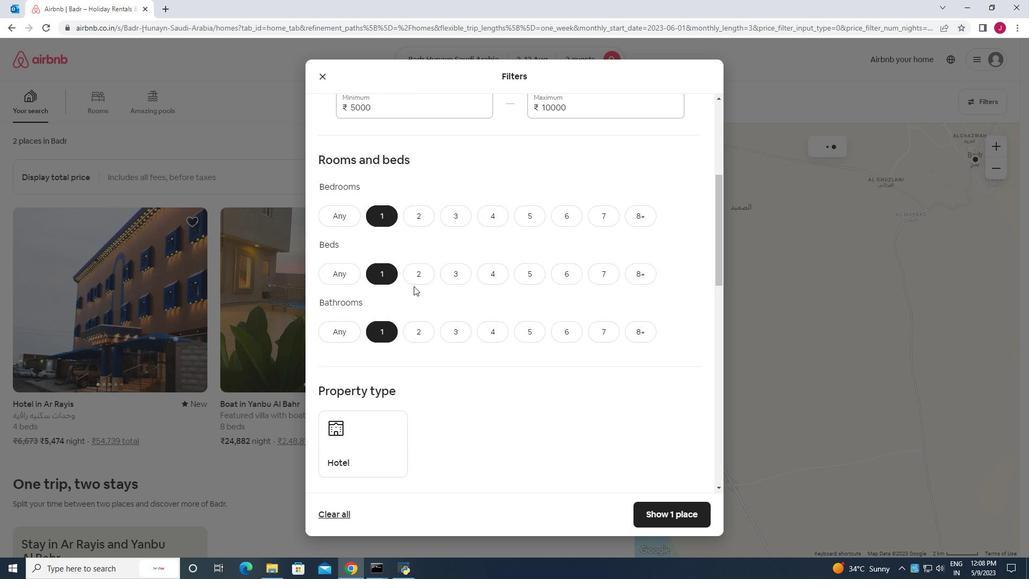 
Action: Mouse scrolled (413, 286) with delta (0, 0)
Screenshot: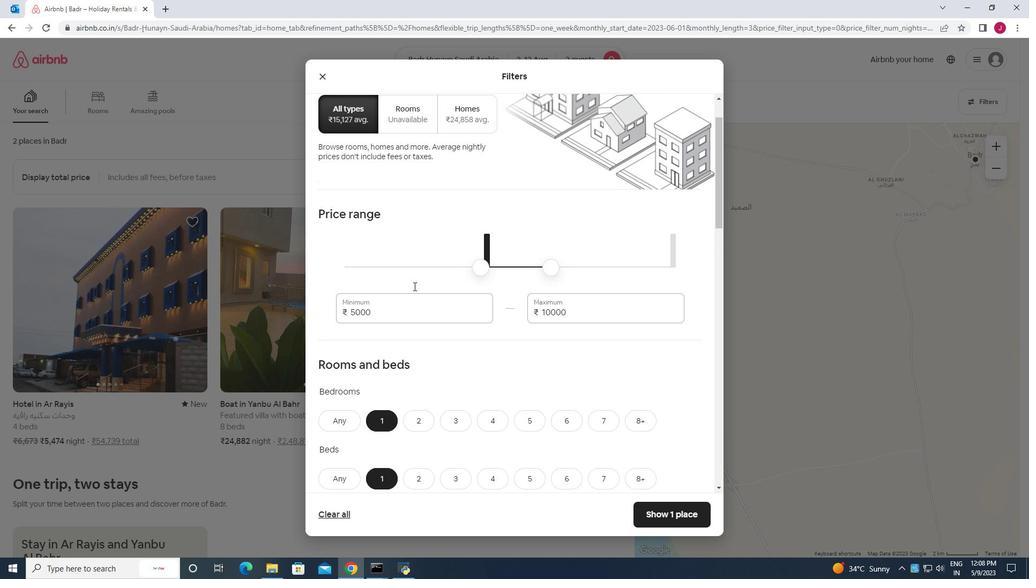 
Action: Mouse scrolled (413, 286) with delta (0, 0)
Screenshot: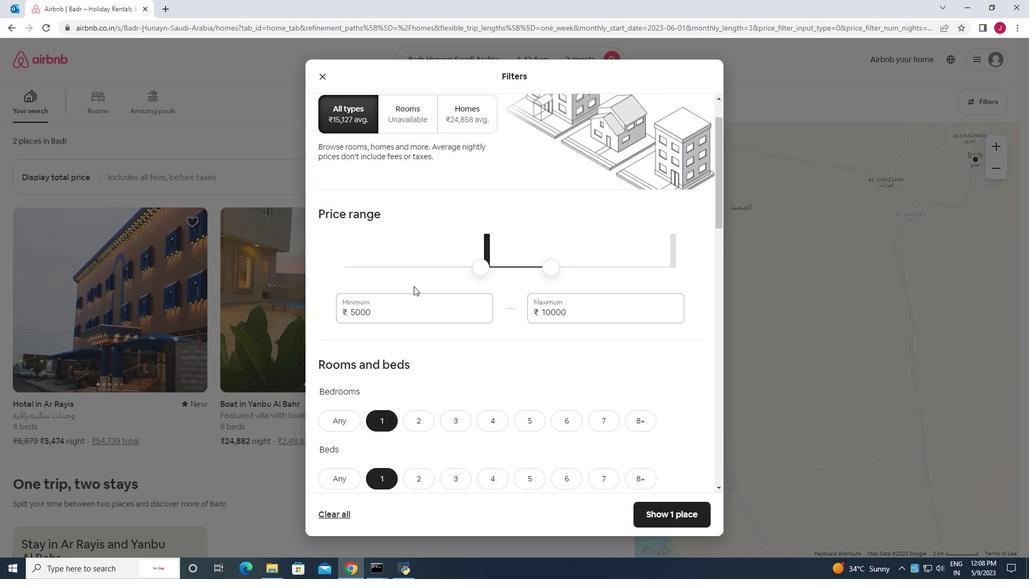 
Action: Mouse scrolled (413, 286) with delta (0, 0)
Screenshot: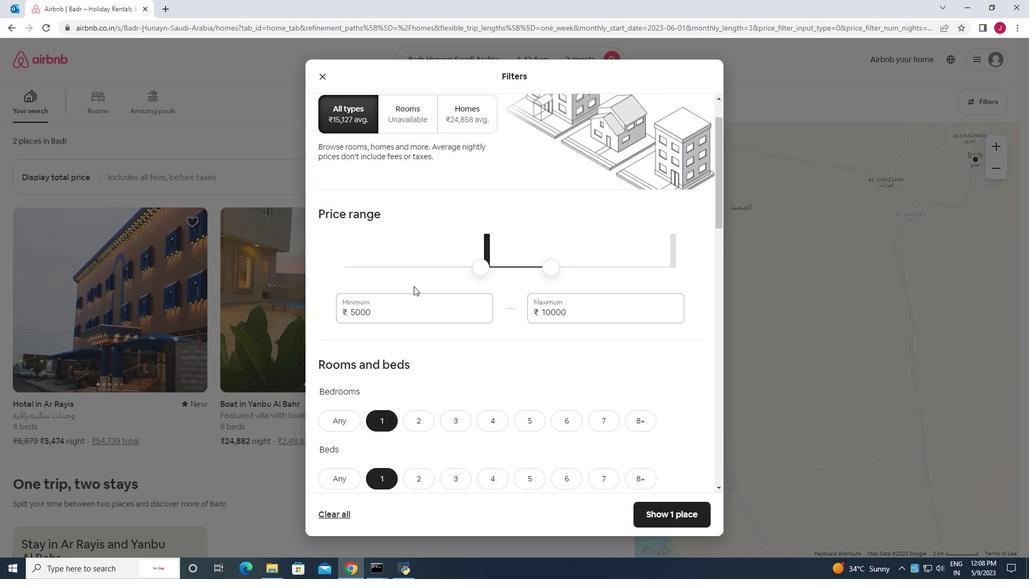 
Action: Mouse moved to (413, 285)
Screenshot: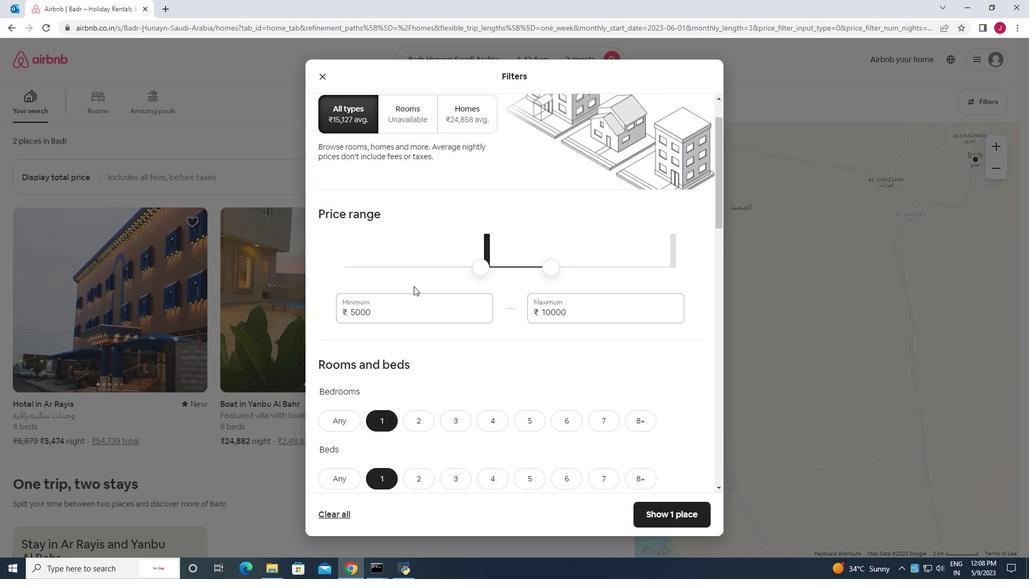 
Action: Mouse scrolled (413, 286) with delta (0, 0)
Screenshot: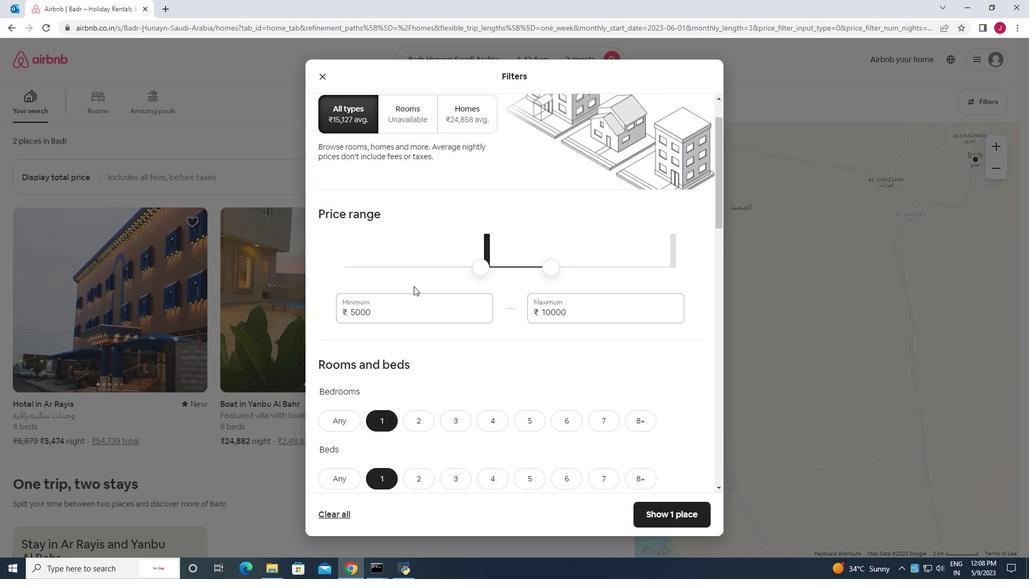 
Action: Mouse moved to (411, 279)
Screenshot: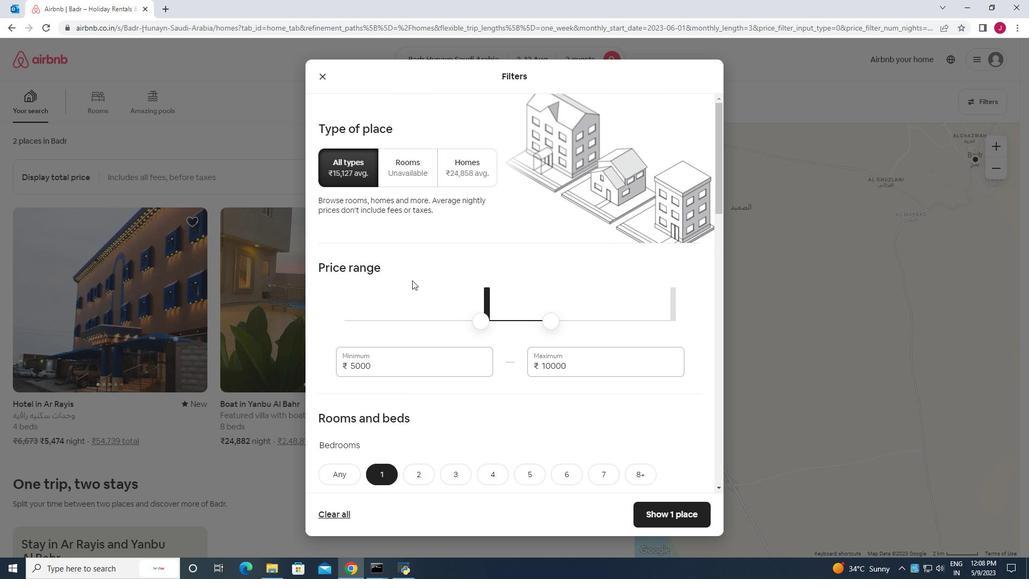 
Action: Mouse scrolled (411, 279) with delta (0, 0)
Screenshot: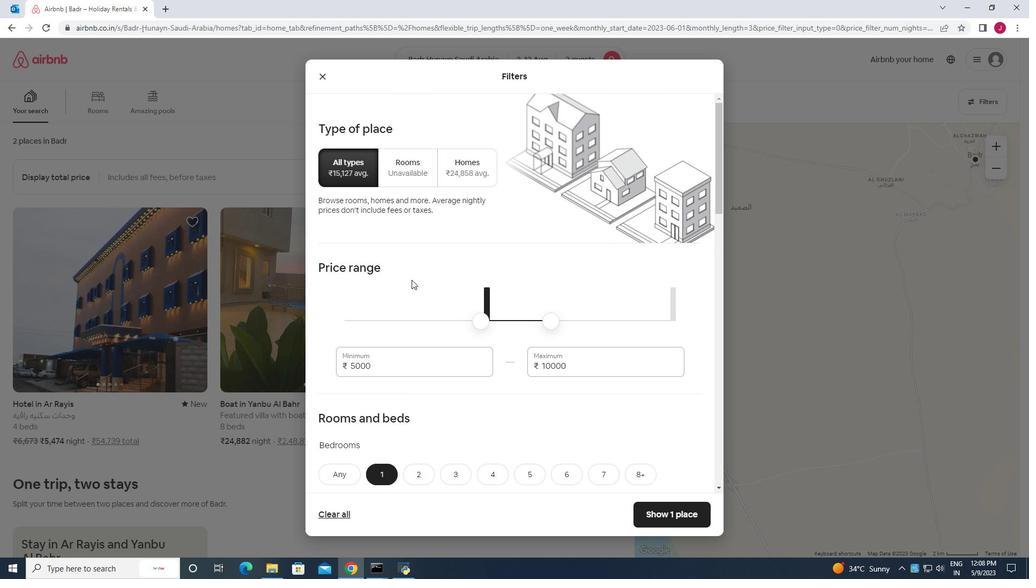 
Action: Mouse scrolled (411, 279) with delta (0, 0)
Screenshot: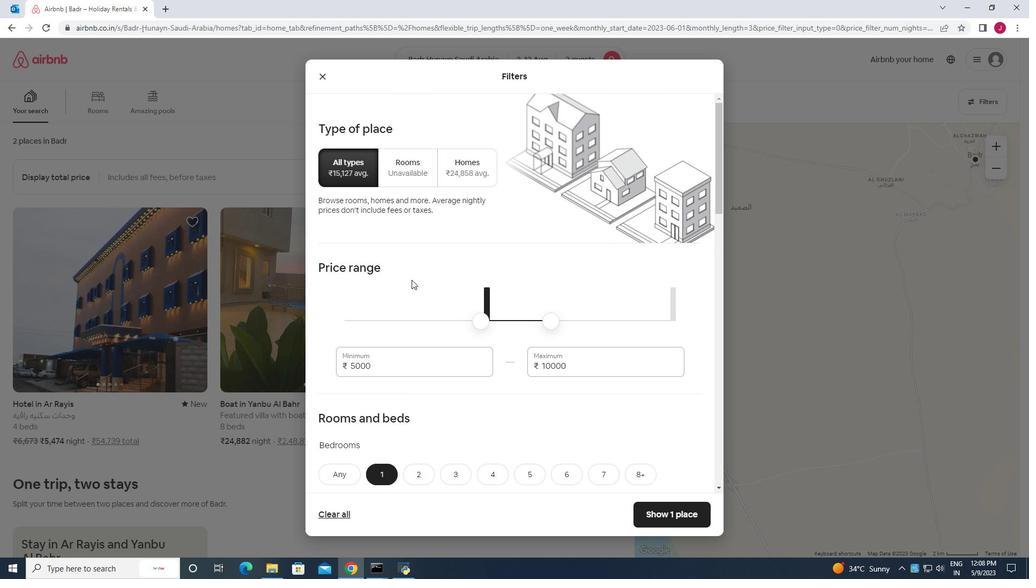
Action: Mouse scrolled (411, 279) with delta (0, 0)
Screenshot: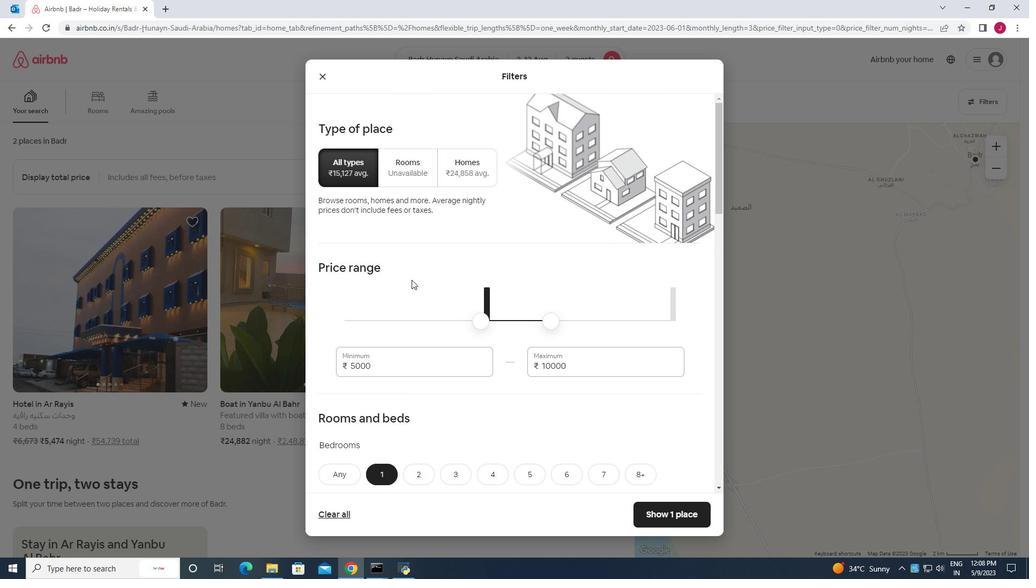 
Action: Mouse scrolled (411, 279) with delta (0, 0)
Screenshot: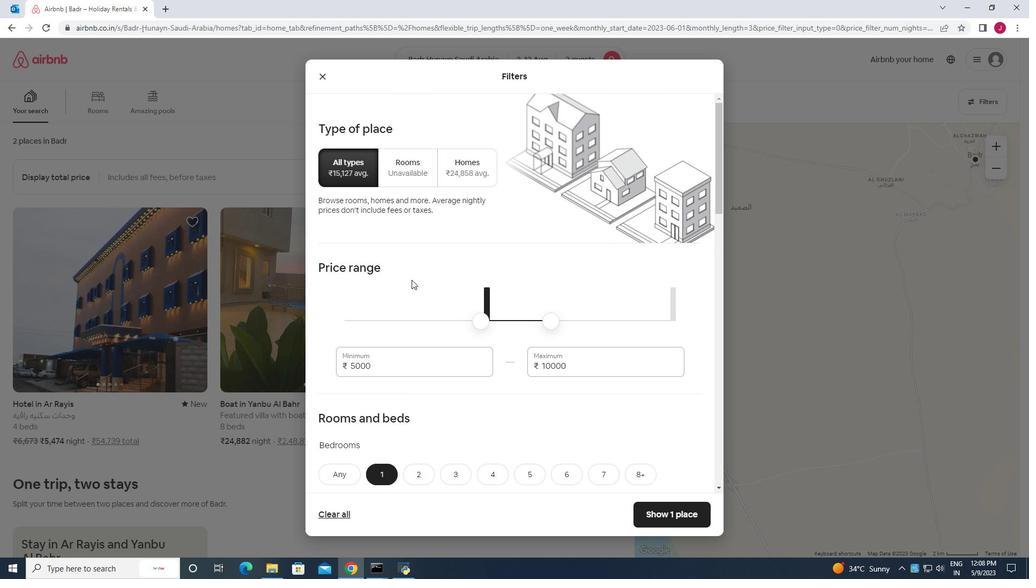 
Action: Mouse scrolled (411, 279) with delta (0, 0)
Screenshot: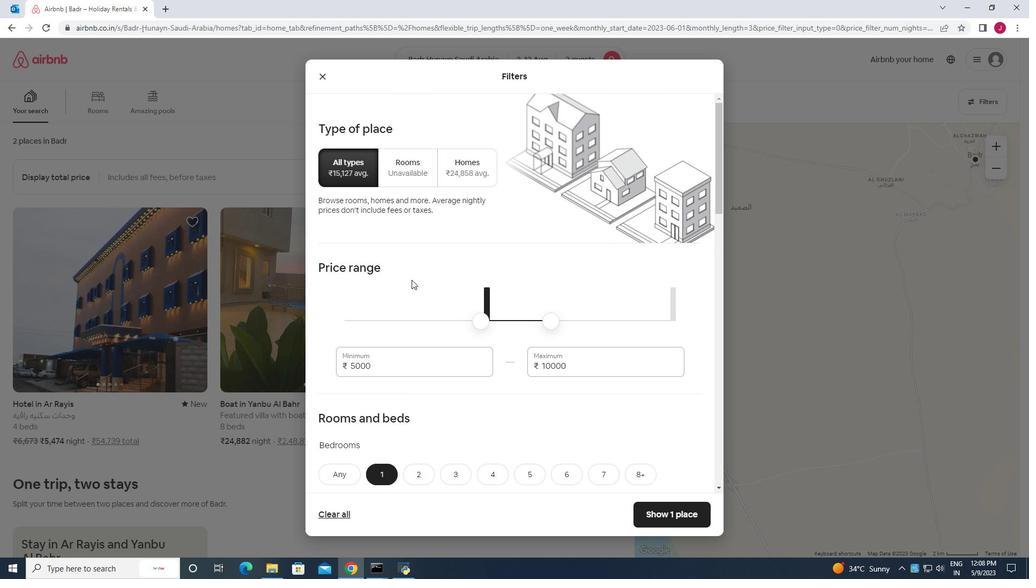
Action: Mouse scrolled (411, 279) with delta (0, 0)
Screenshot: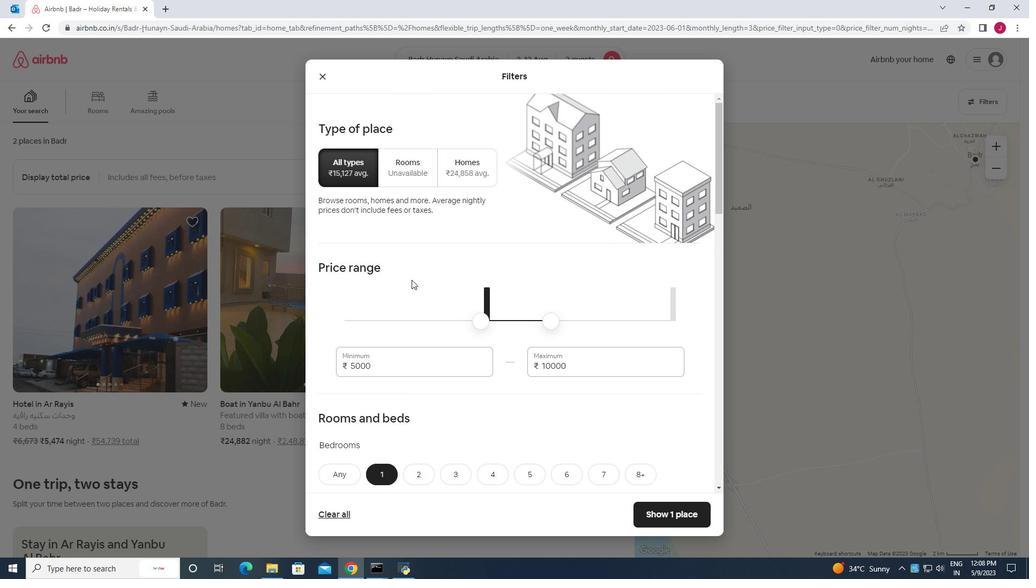 
Action: Mouse scrolled (411, 279) with delta (0, 0)
Screenshot: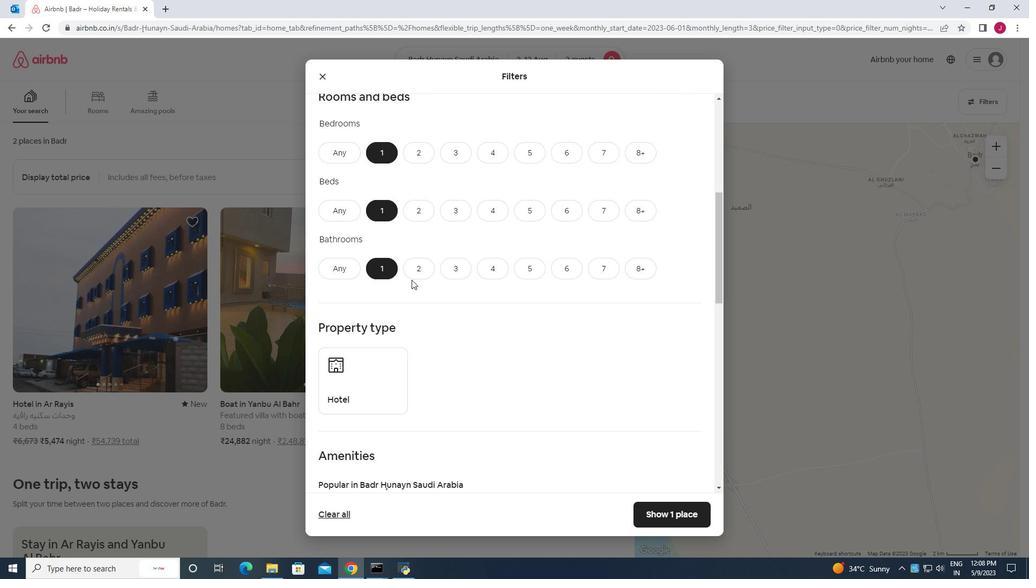 
Action: Mouse scrolled (411, 279) with delta (0, 0)
Screenshot: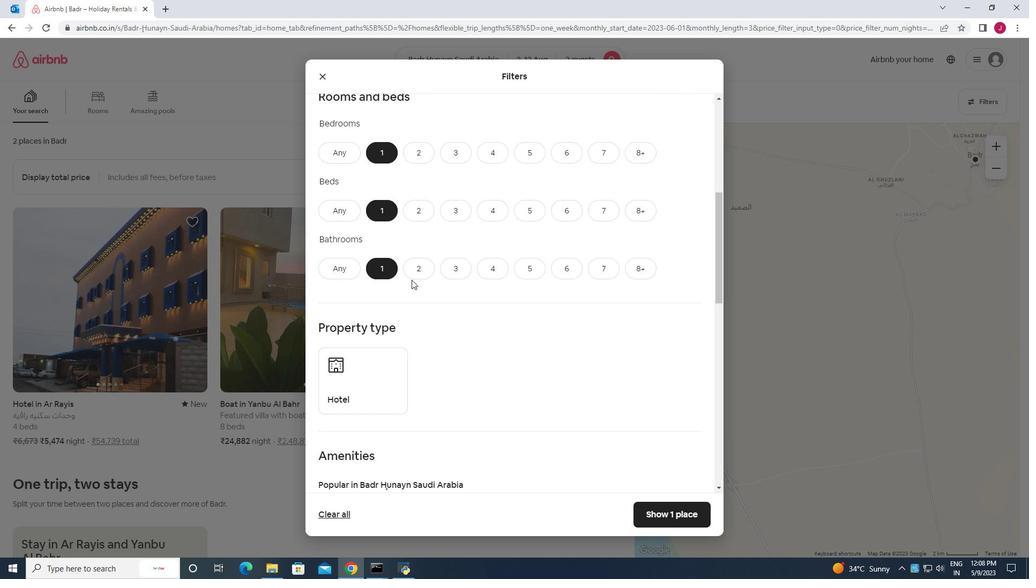 
Action: Mouse scrolled (411, 279) with delta (0, 0)
Screenshot: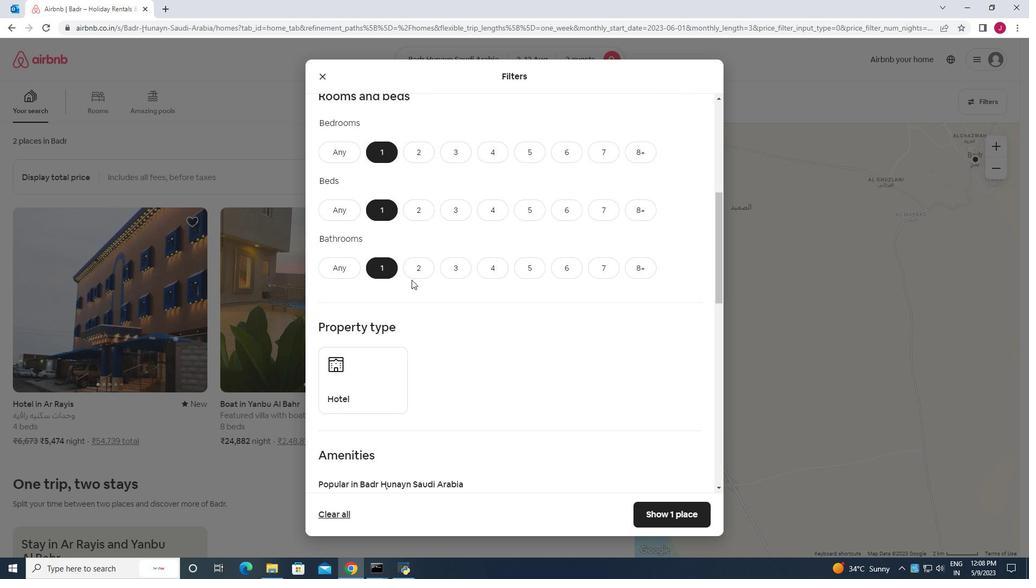 
Action: Mouse moved to (376, 231)
Screenshot: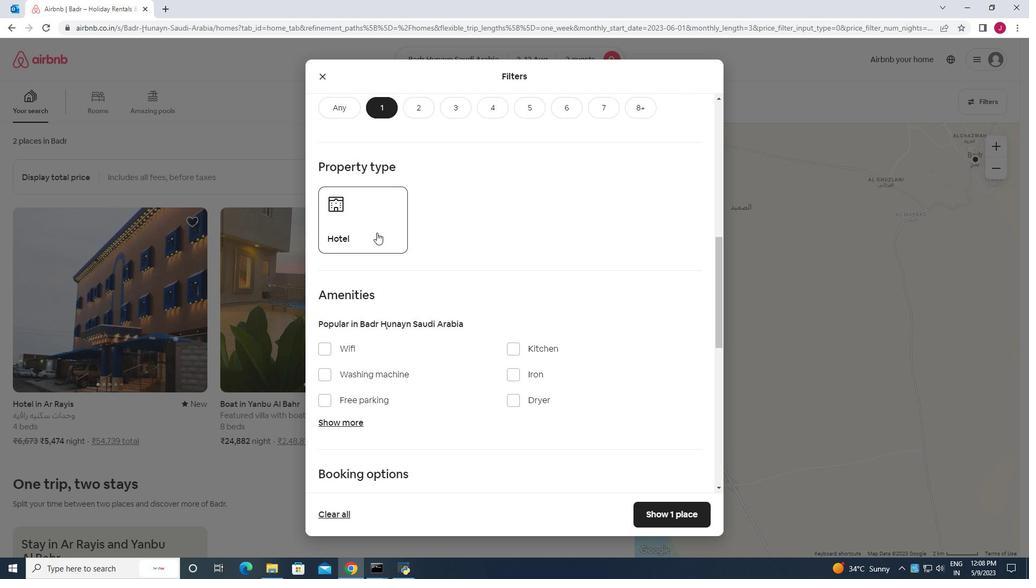 
Action: Mouse pressed left at (376, 231)
Screenshot: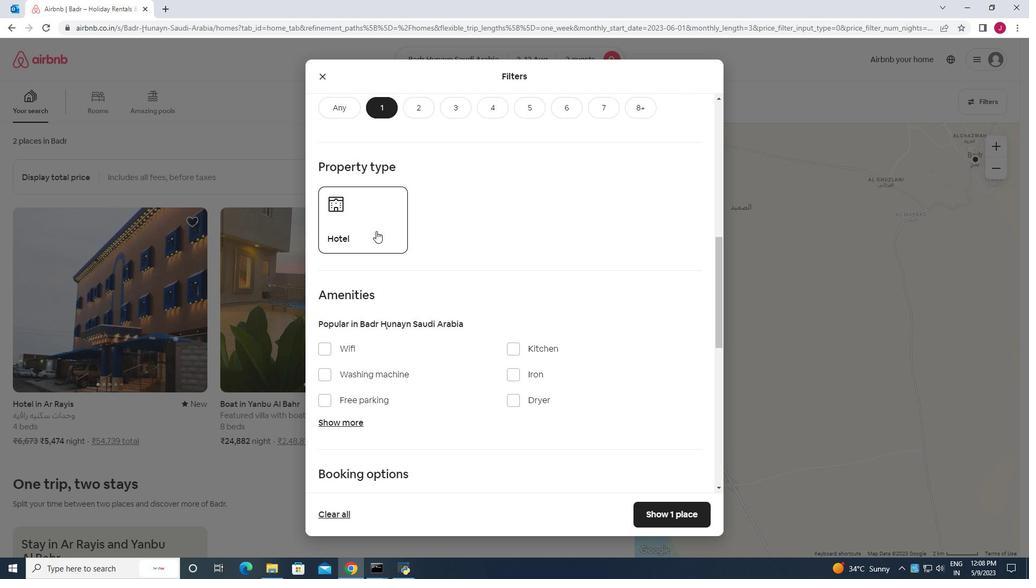 
Action: Mouse moved to (512, 277)
Screenshot: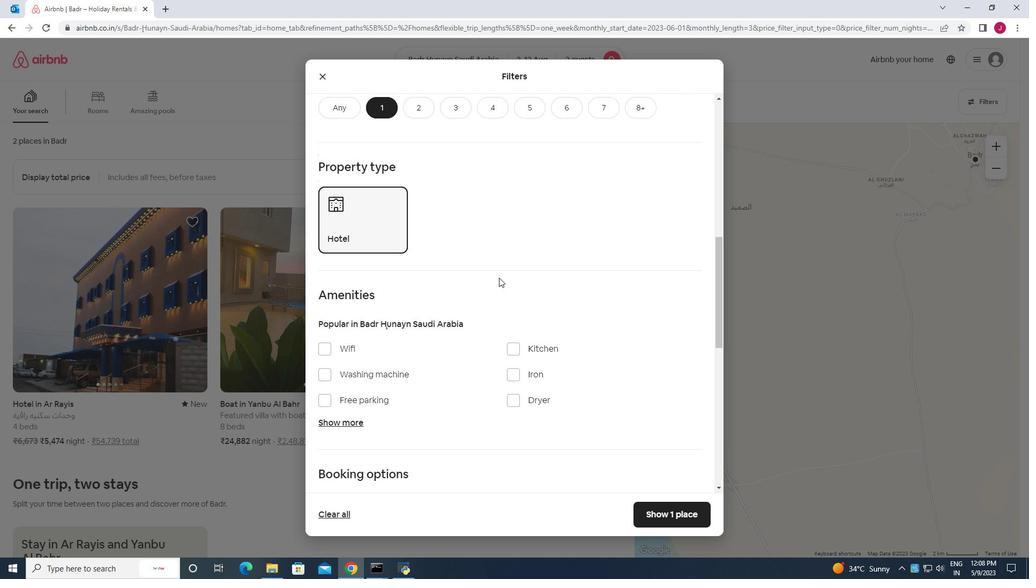 
Action: Mouse scrolled (512, 277) with delta (0, 0)
Screenshot: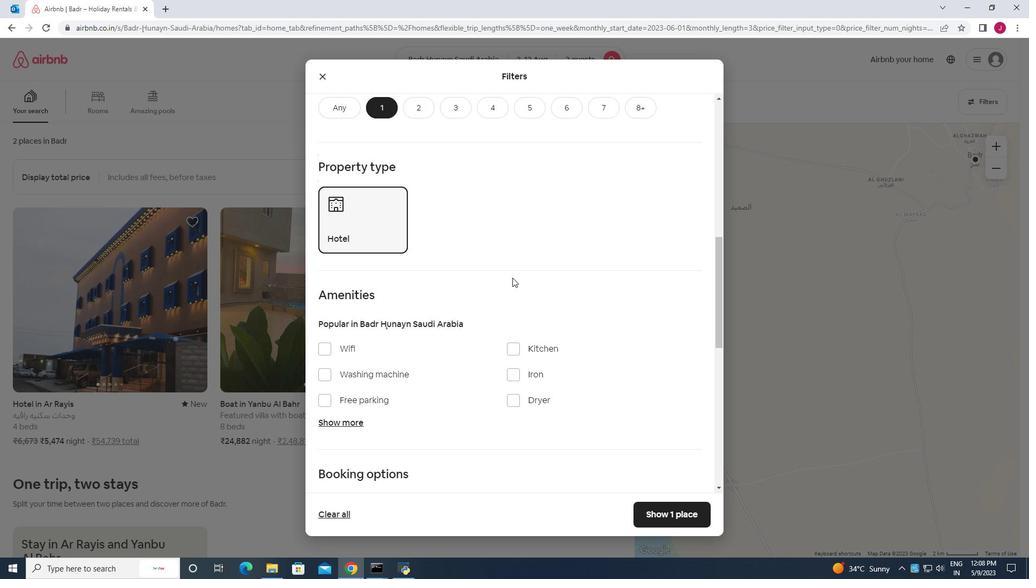 
Action: Mouse scrolled (512, 277) with delta (0, 0)
Screenshot: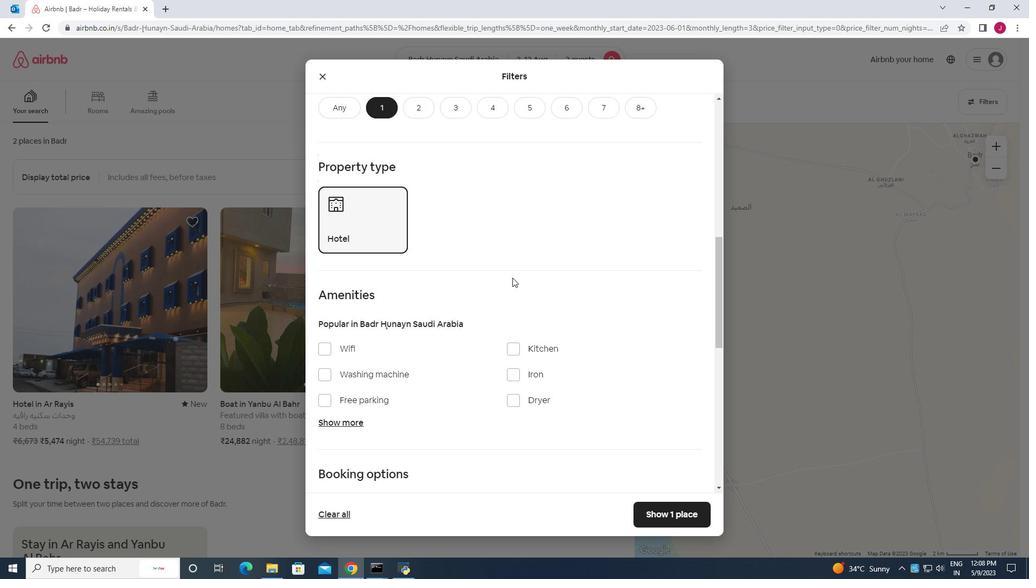 
Action: Mouse scrolled (512, 277) with delta (0, 0)
Screenshot: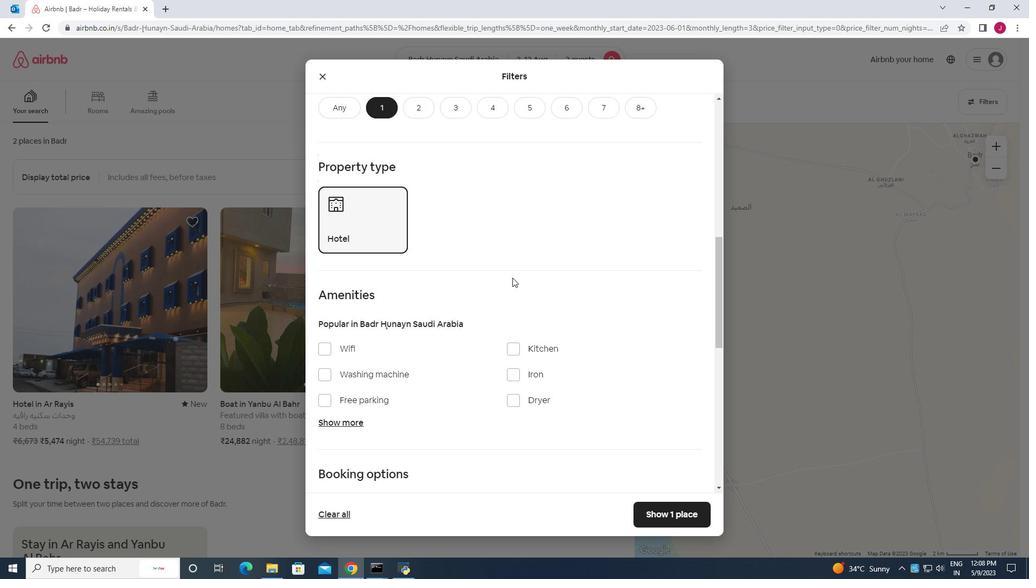 
Action: Mouse scrolled (512, 277) with delta (0, 0)
Screenshot: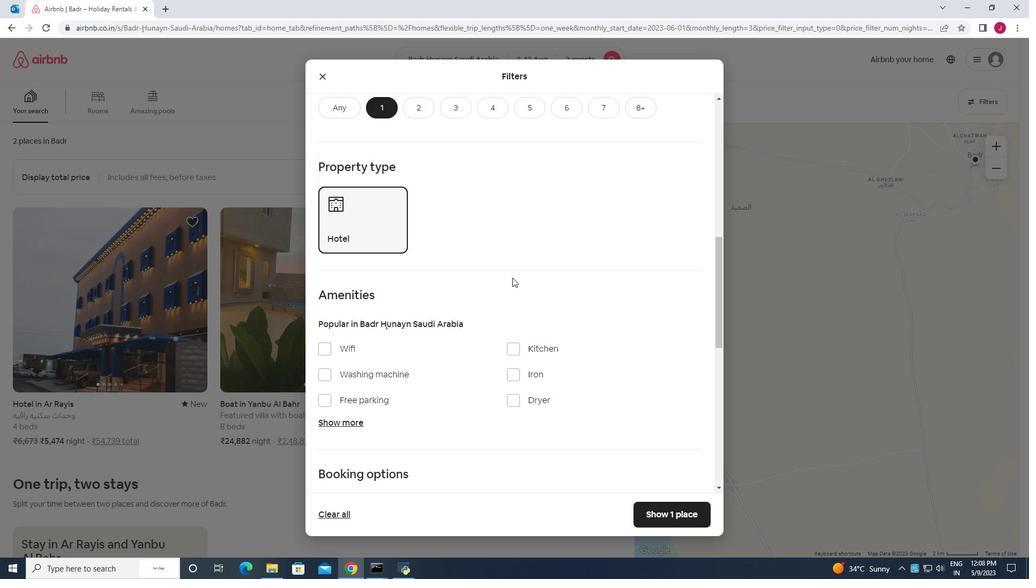 
Action: Mouse scrolled (512, 277) with delta (0, 0)
Screenshot: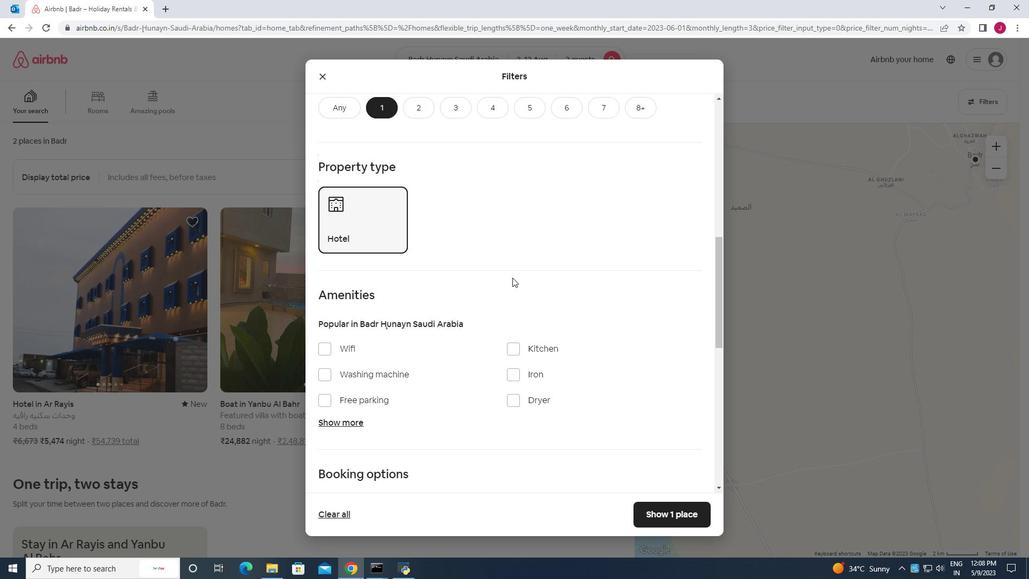 
Action: Mouse scrolled (512, 277) with delta (0, 0)
Screenshot: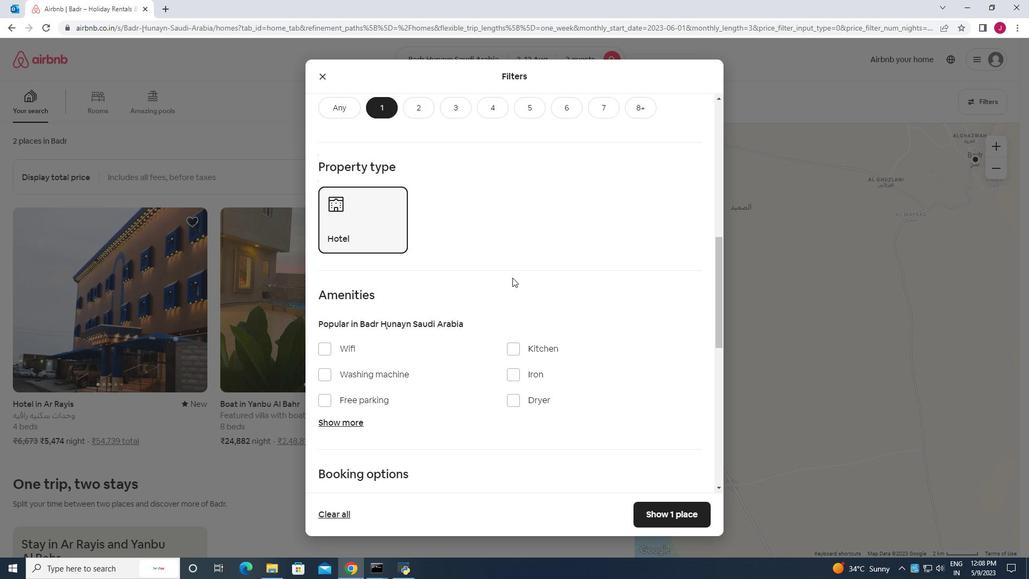 
Action: Mouse moved to (682, 226)
Screenshot: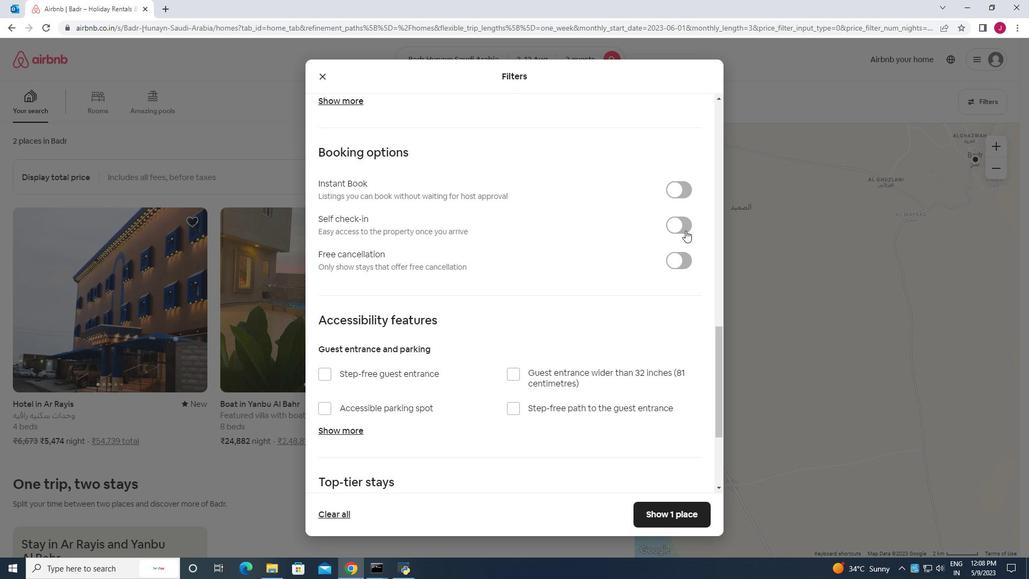 
Action: Mouse pressed left at (682, 226)
Screenshot: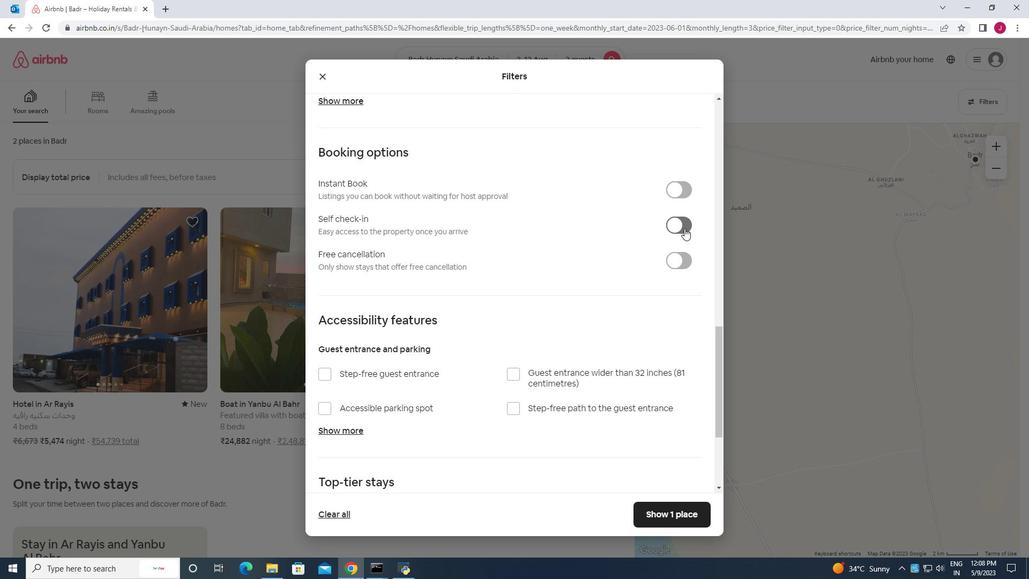 
Action: Mouse moved to (556, 285)
Screenshot: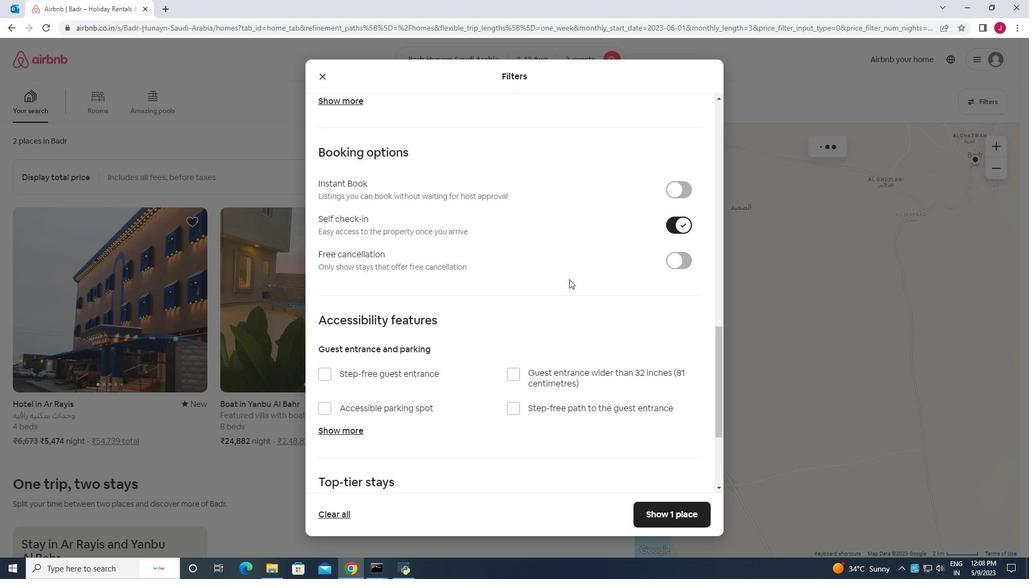 
Action: Mouse scrolled (556, 284) with delta (0, 0)
Screenshot: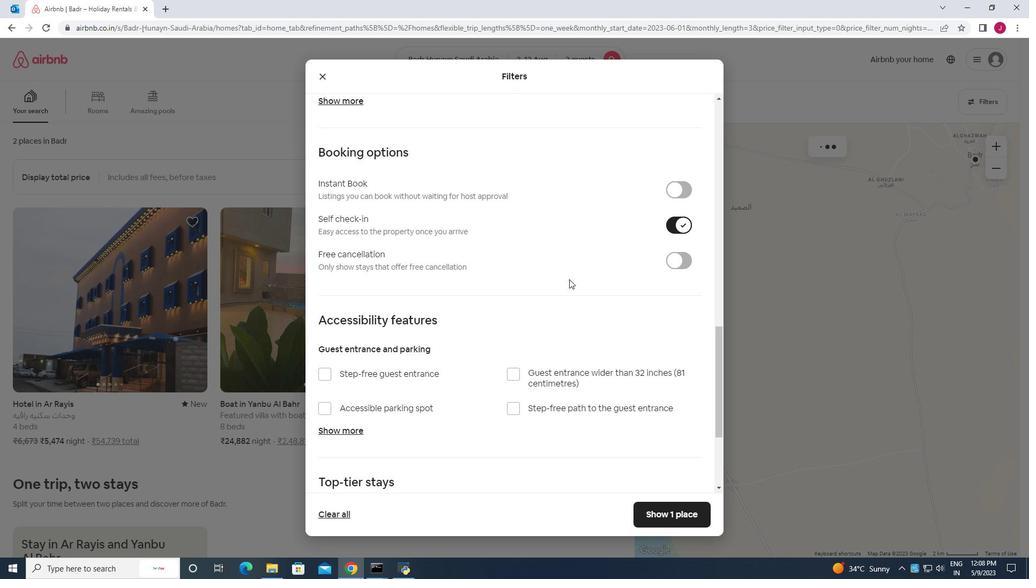 
Action: Mouse moved to (556, 285)
Screenshot: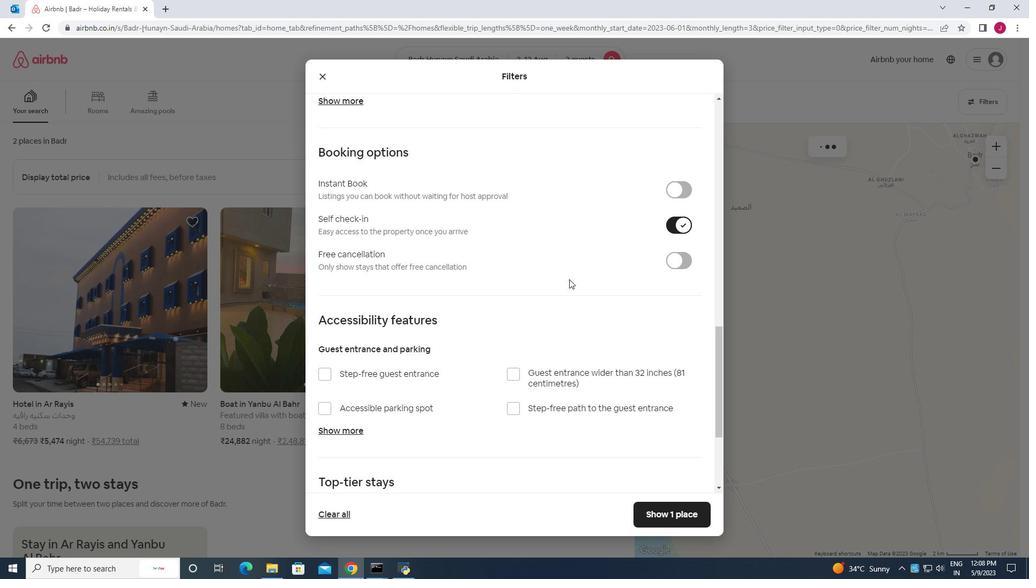 
Action: Mouse scrolled (556, 285) with delta (0, 0)
Screenshot: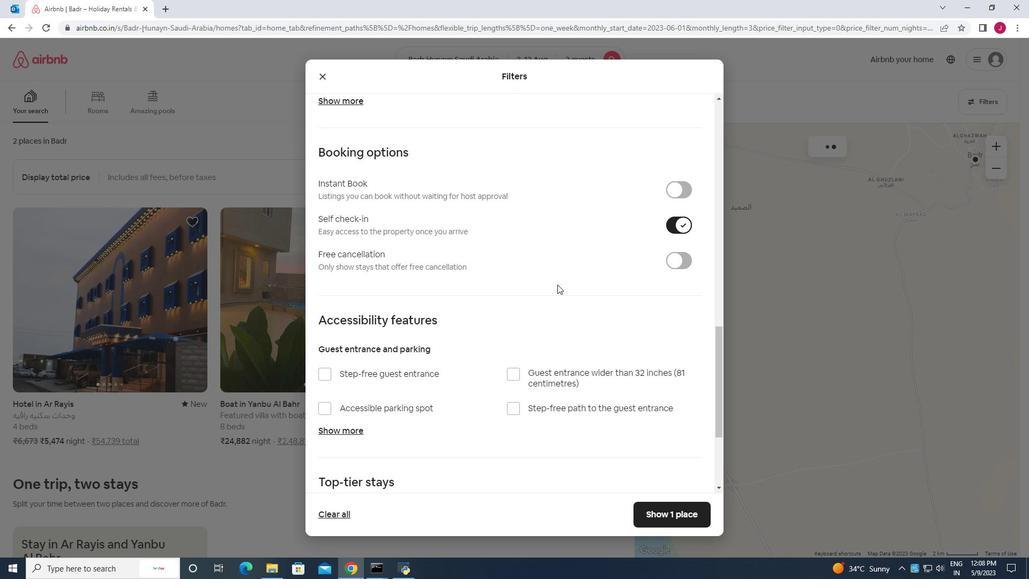 
Action: Mouse moved to (555, 286)
Screenshot: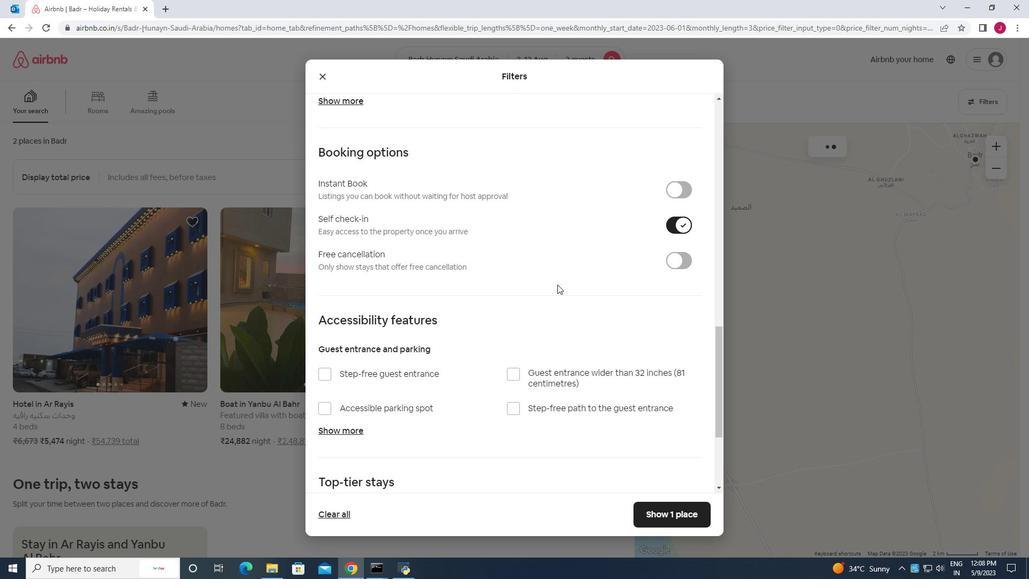 
Action: Mouse scrolled (555, 285) with delta (0, 0)
Screenshot: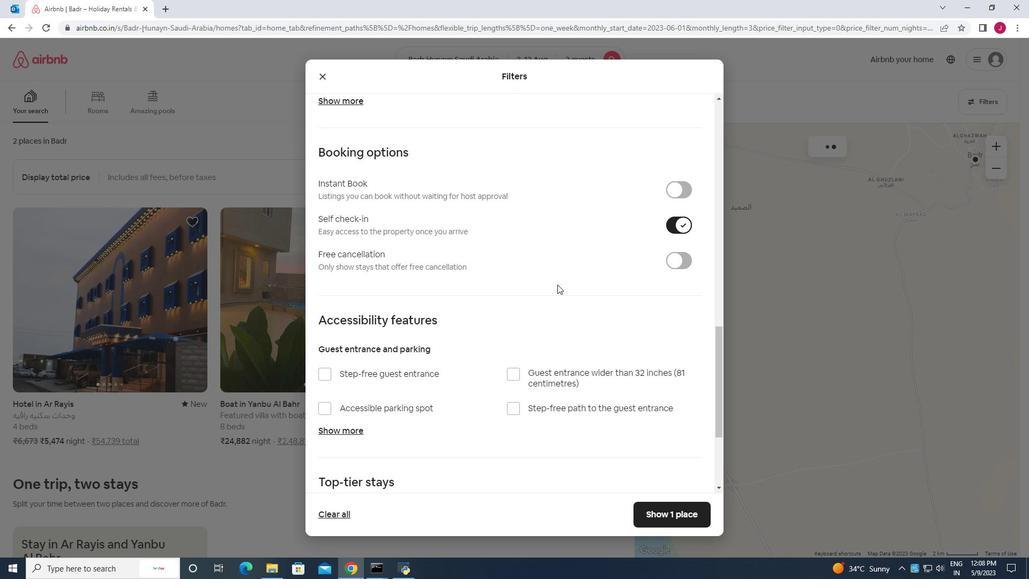 
Action: Mouse moved to (555, 286)
Screenshot: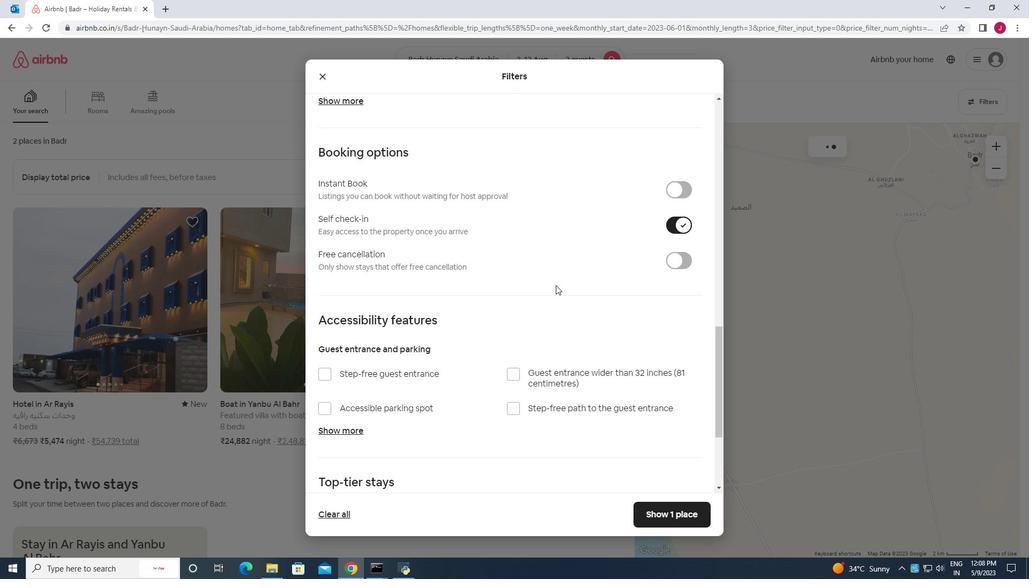 
Action: Mouse scrolled (555, 285) with delta (0, 0)
Screenshot: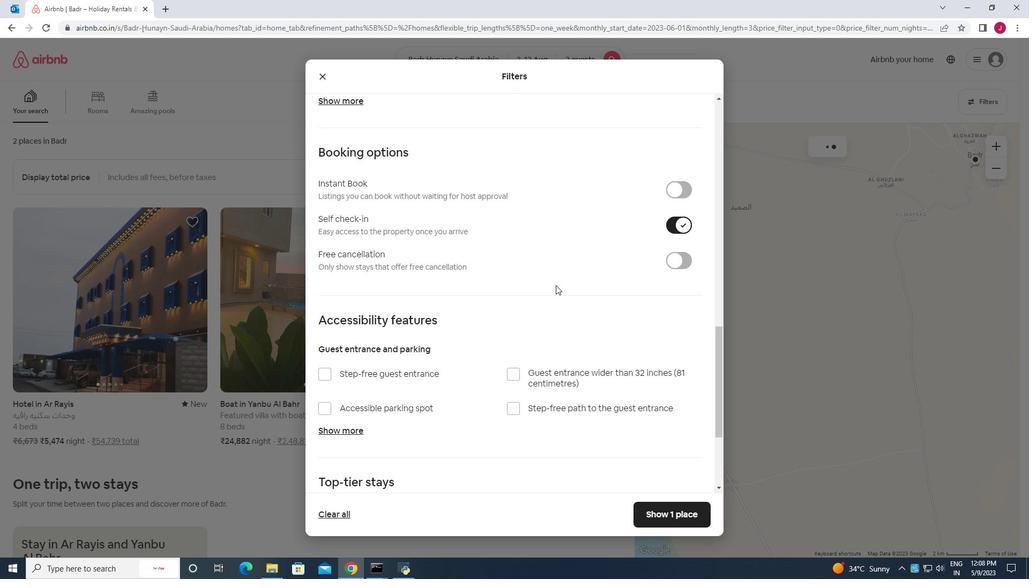 
Action: Mouse scrolled (555, 285) with delta (0, 0)
Screenshot: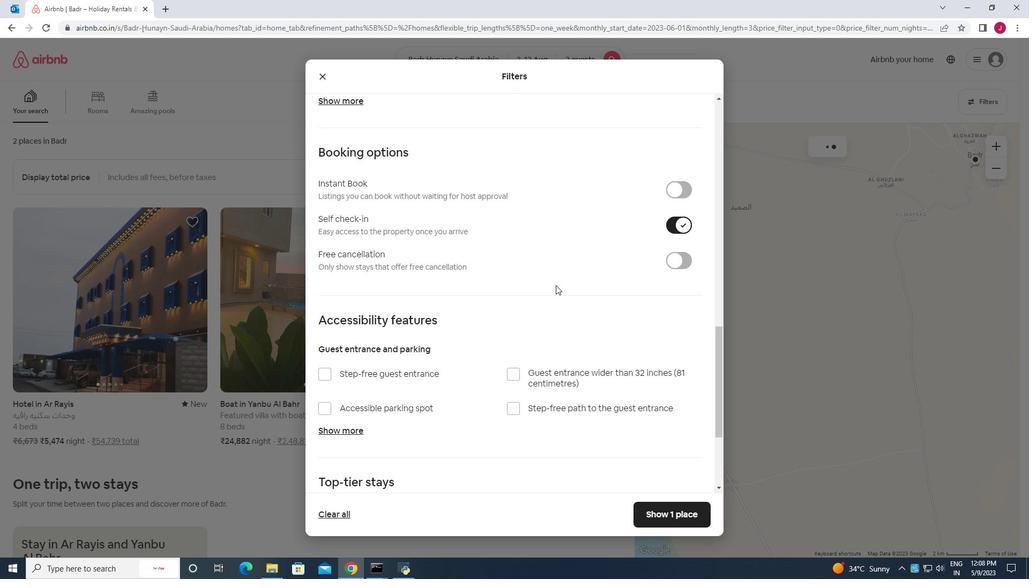 
Action: Mouse scrolled (555, 285) with delta (0, 0)
Screenshot: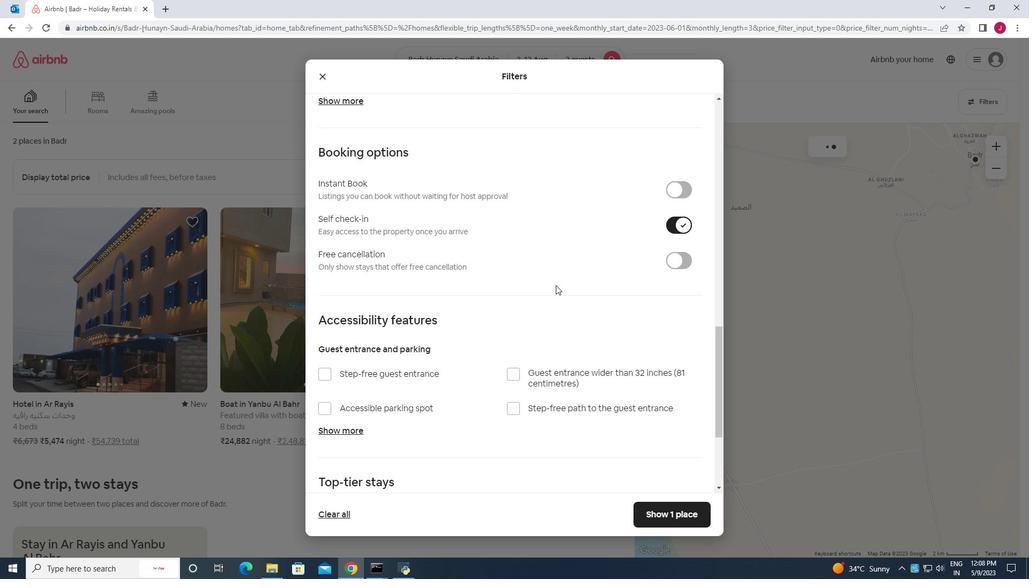 
Action: Mouse moved to (323, 463)
Screenshot: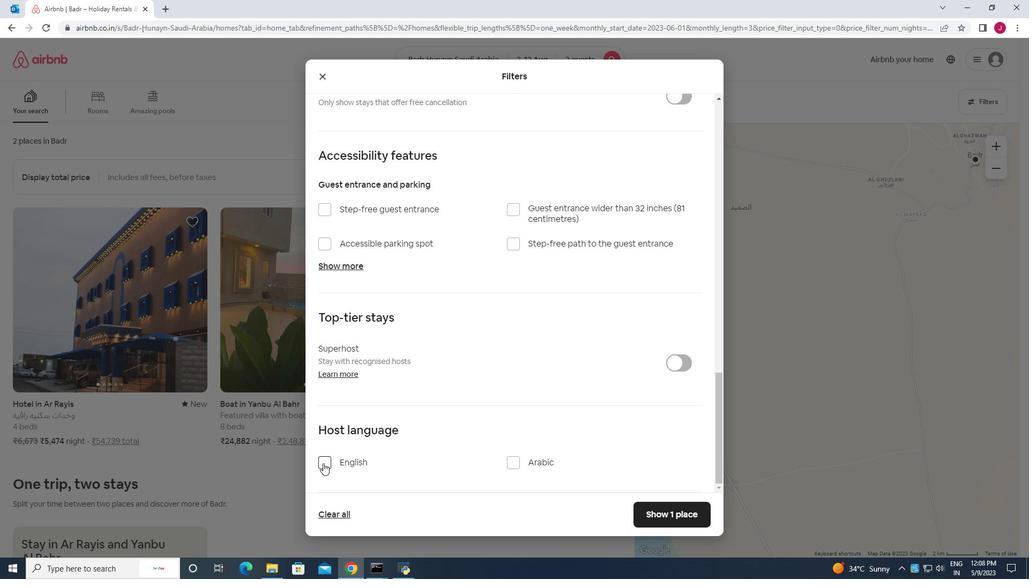 
Action: Mouse pressed left at (323, 463)
Screenshot: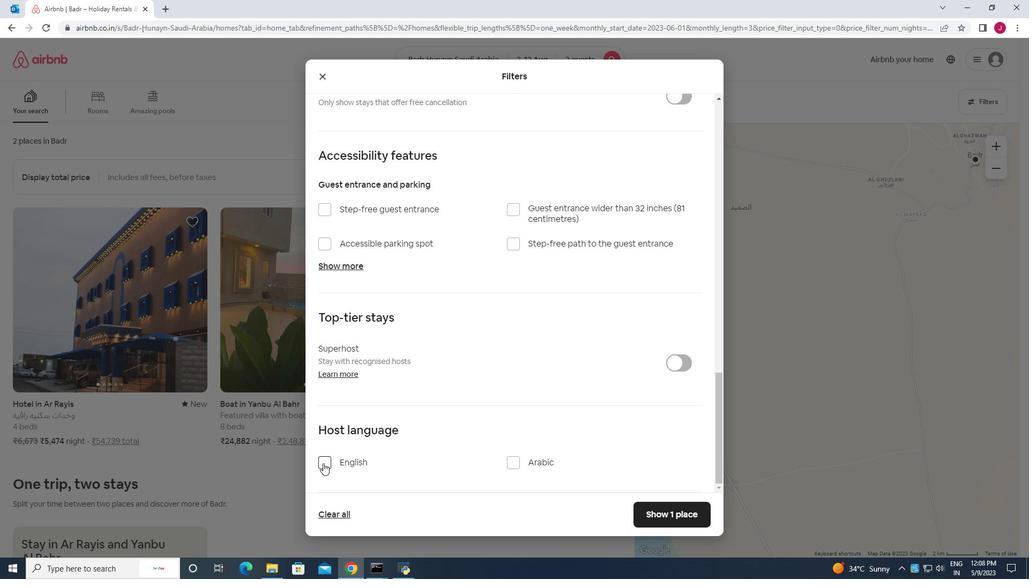 
Action: Mouse moved to (659, 516)
Screenshot: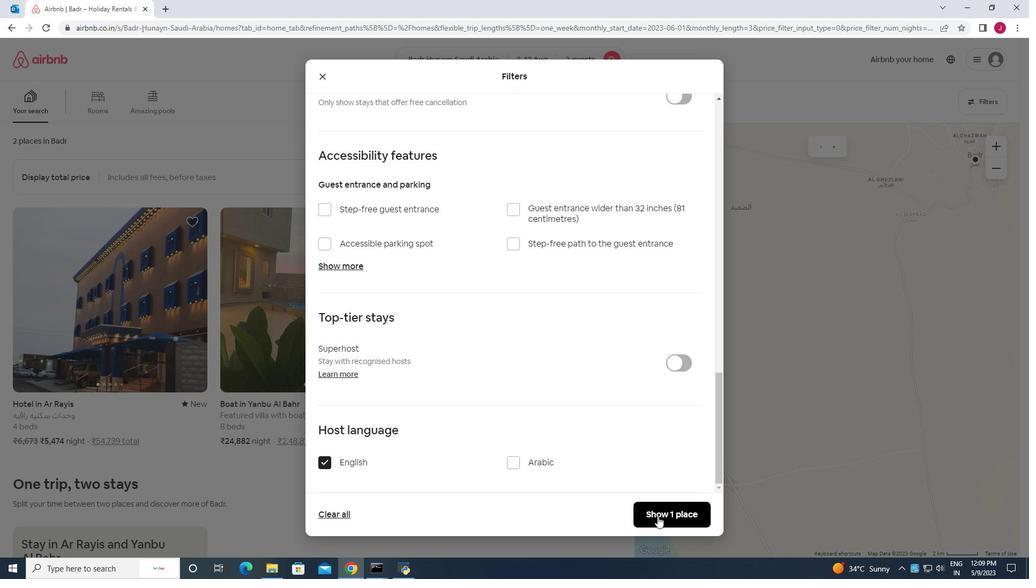 
Action: Mouse pressed left at (659, 516)
Screenshot: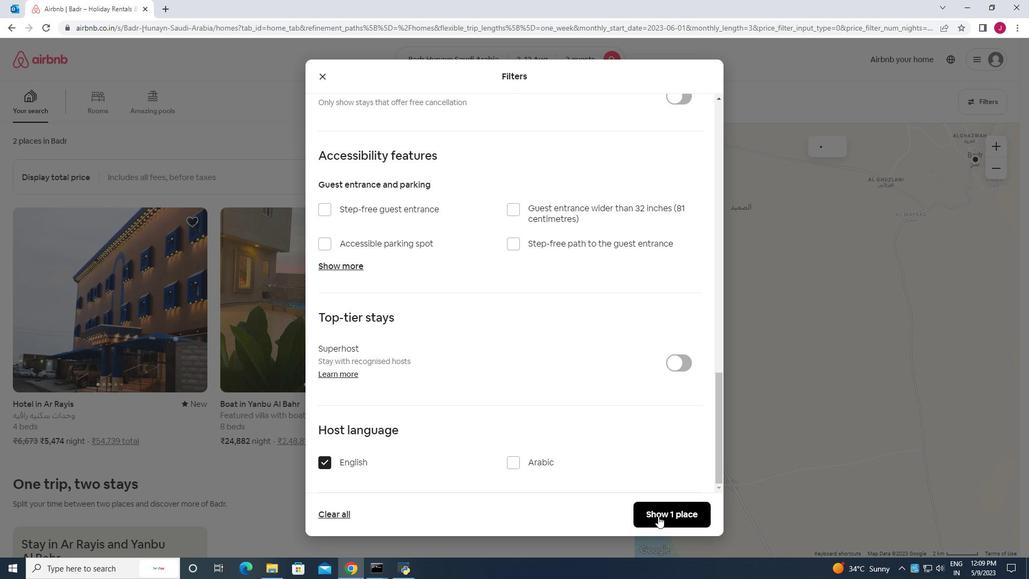 
Action: Mouse moved to (646, 480)
Screenshot: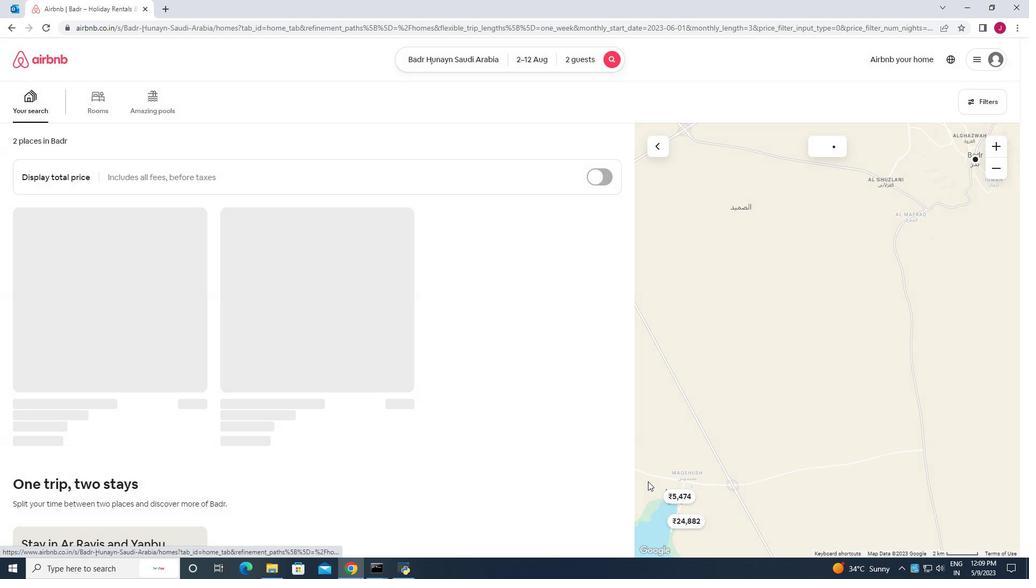 
